 Task: Add Attachment from Google Drive to Card Card0000000375 in Board Board0000000094 in Workspace WS0000000032 in Trello. Add Cover Orange to Card Card0000000375 in Board Board0000000094 in Workspace WS0000000032 in Trello. Add "Add Label …" with "Title" Title0000000375 to Button Button0000000375 to Card Card0000000375 in Board Board0000000094 in Workspace WS0000000032 in Trello. Add Description DS0000000375 to Card Card0000000375 in Board Board0000000094 in Workspace WS0000000032 in Trello. Add Comment CM0000000375 to Card Card0000000375 in Board Board0000000094 in Workspace WS0000000032 in Trello
Action: Mouse moved to (899, 220)
Screenshot: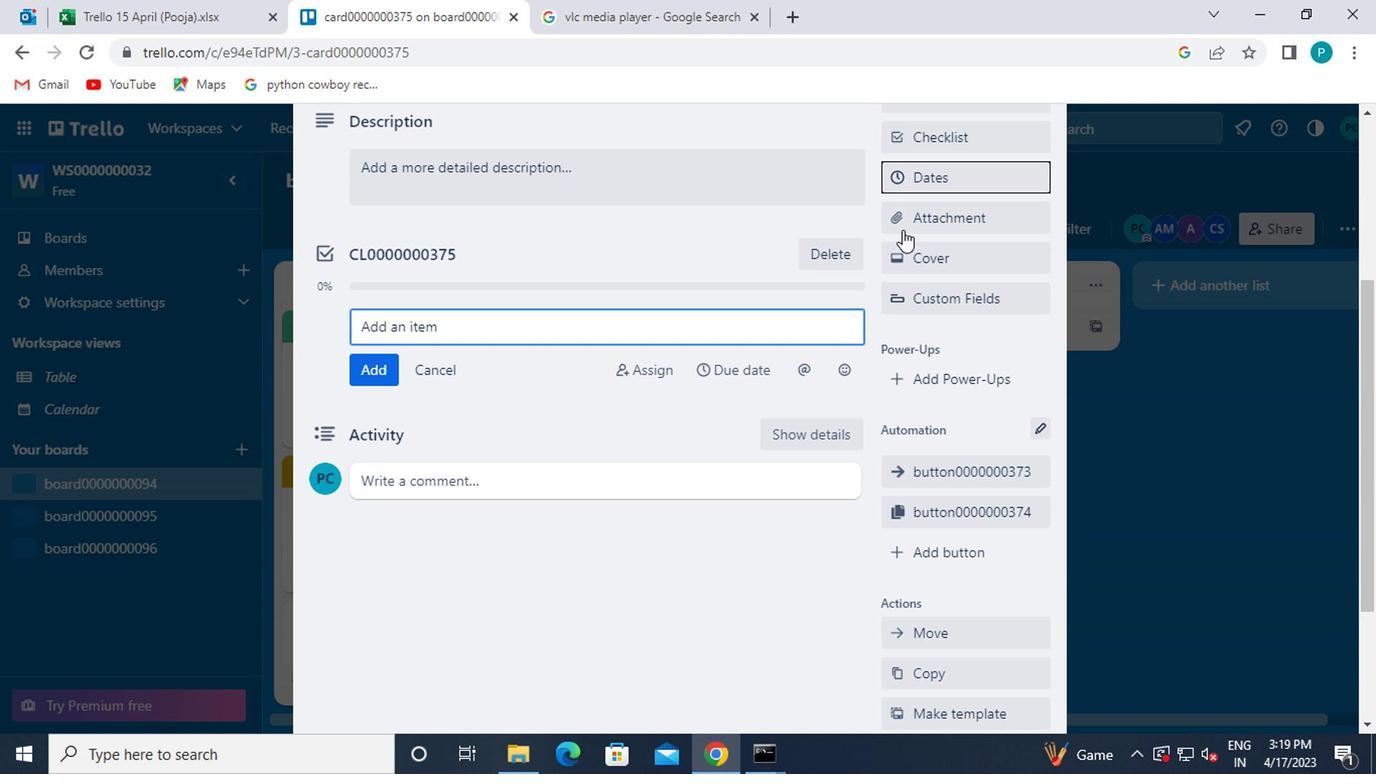 
Action: Mouse pressed left at (899, 220)
Screenshot: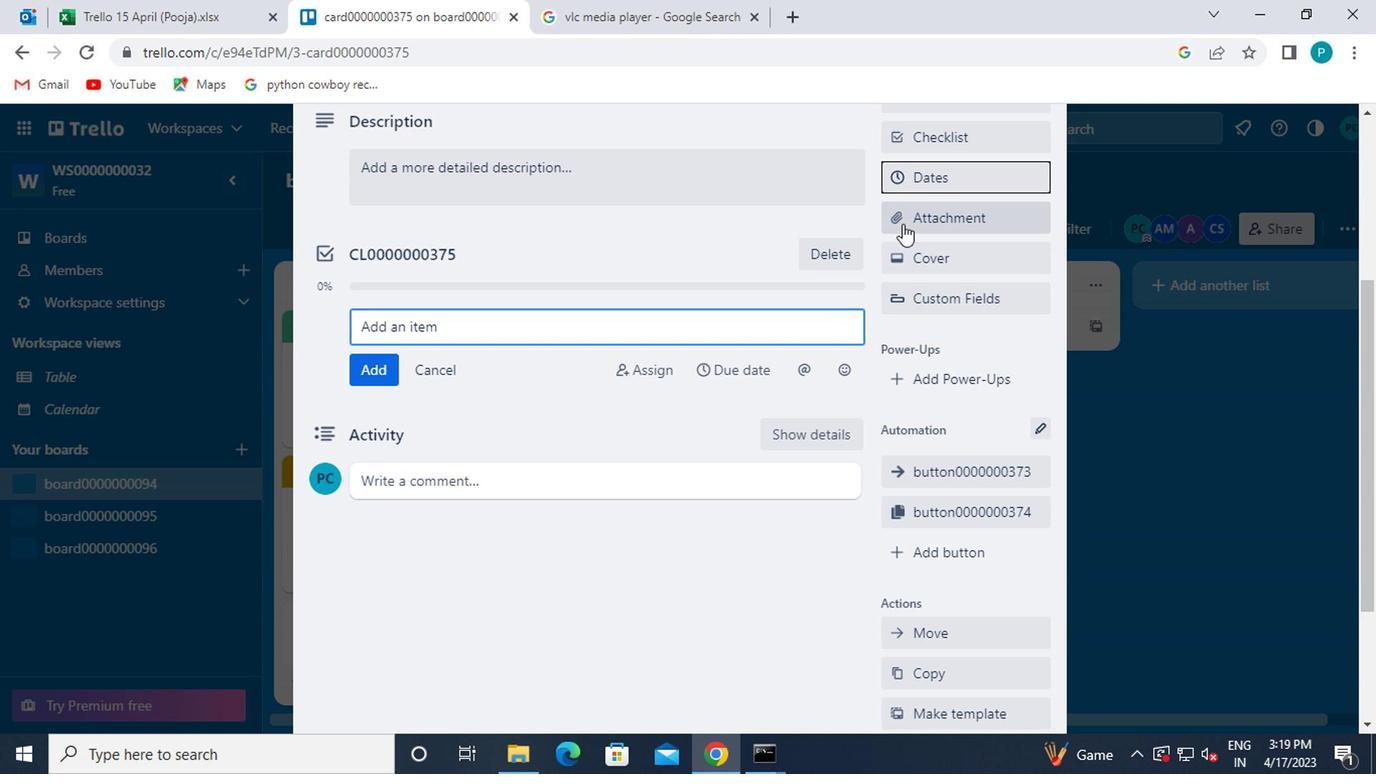 
Action: Mouse moved to (939, 368)
Screenshot: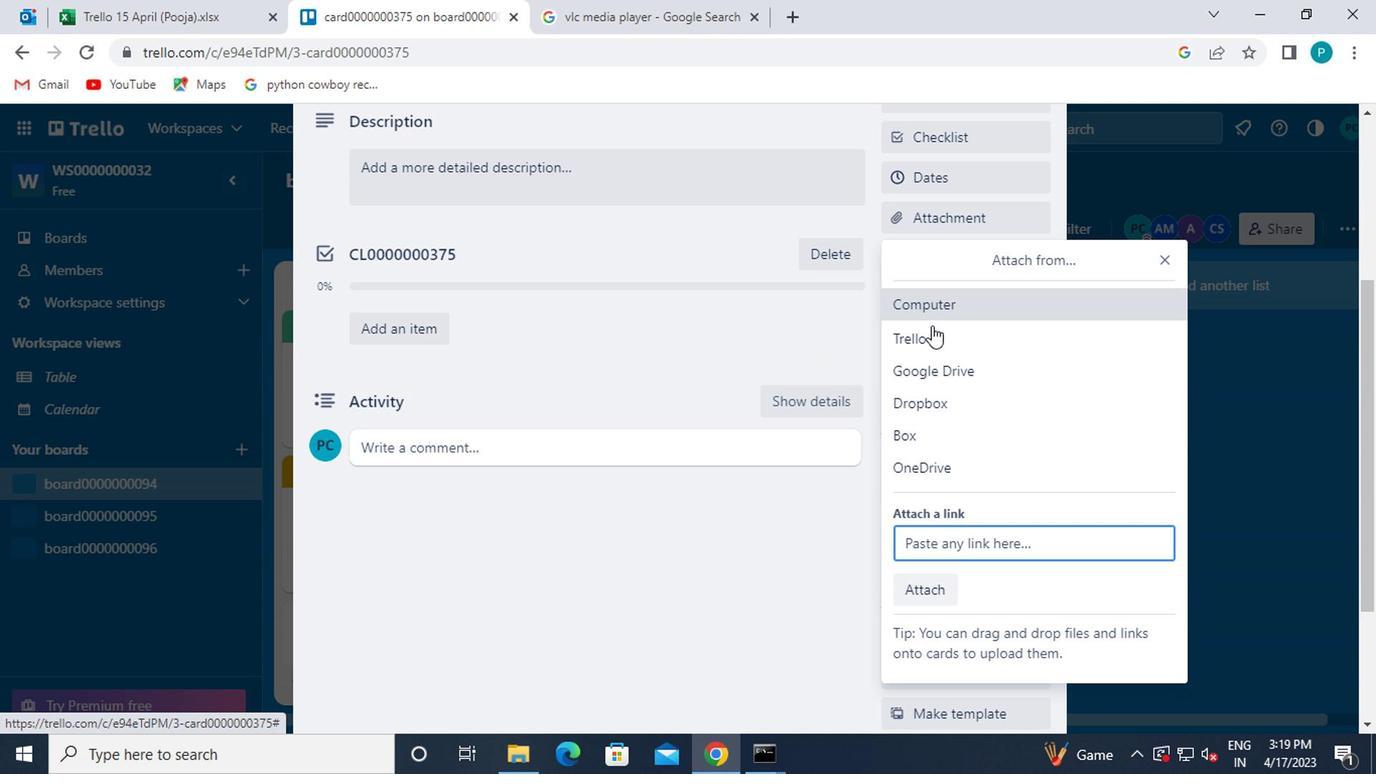 
Action: Mouse pressed left at (939, 368)
Screenshot: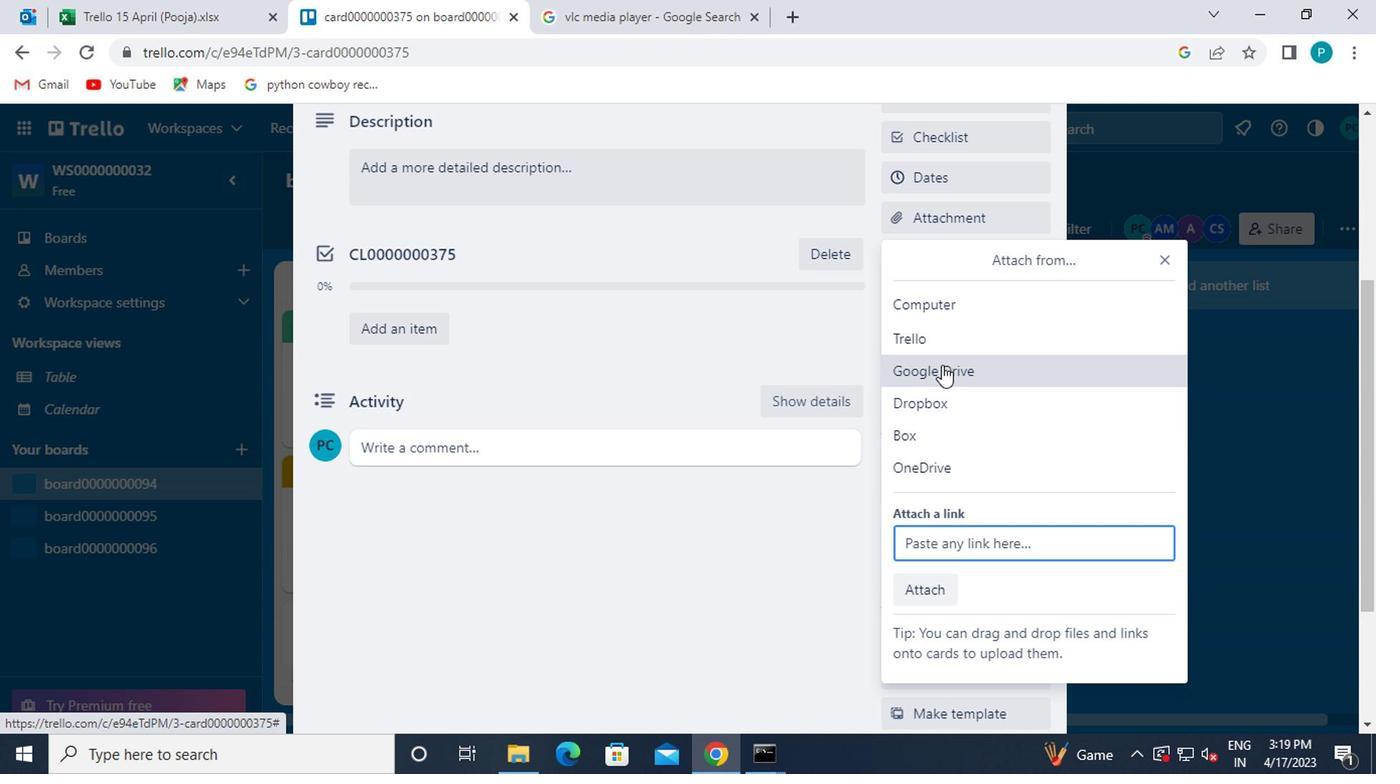 
Action: Mouse moved to (445, 438)
Screenshot: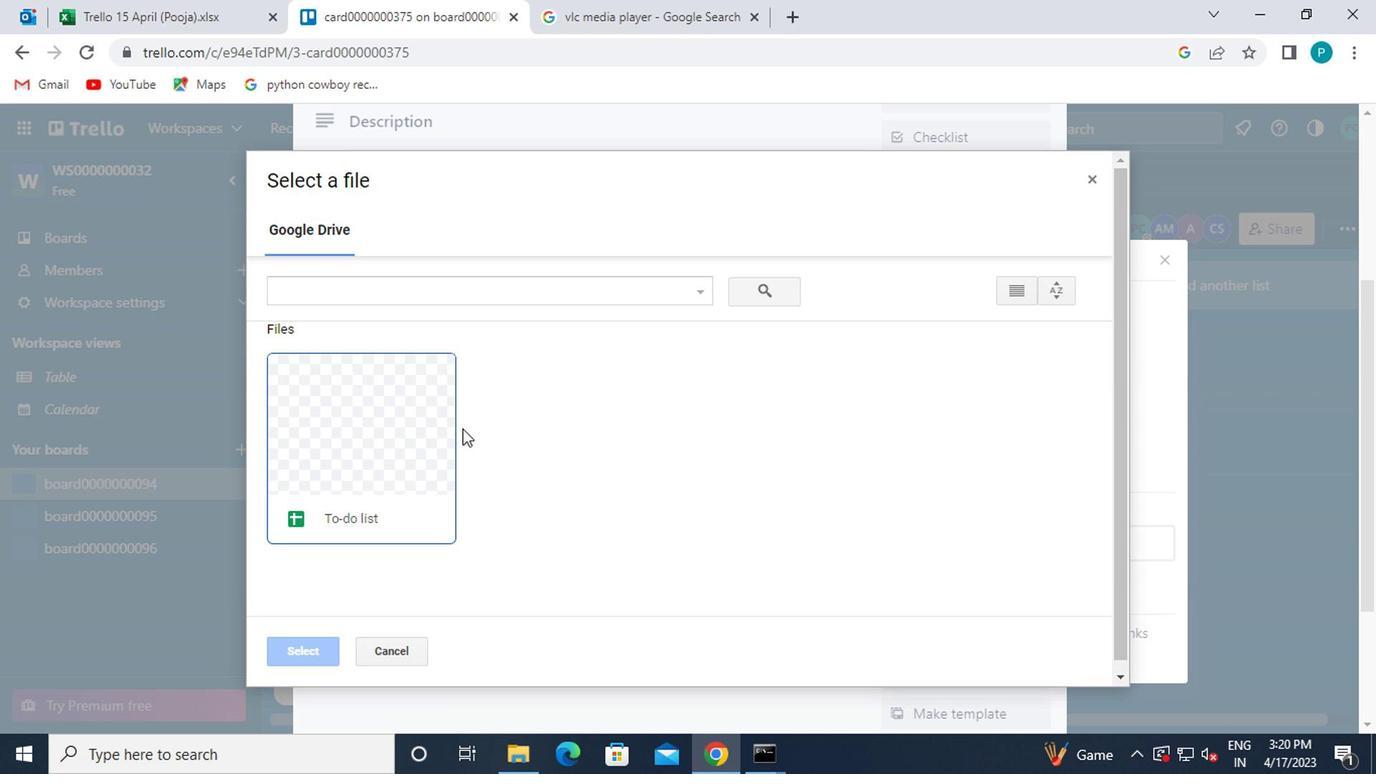 
Action: Mouse pressed left at (445, 438)
Screenshot: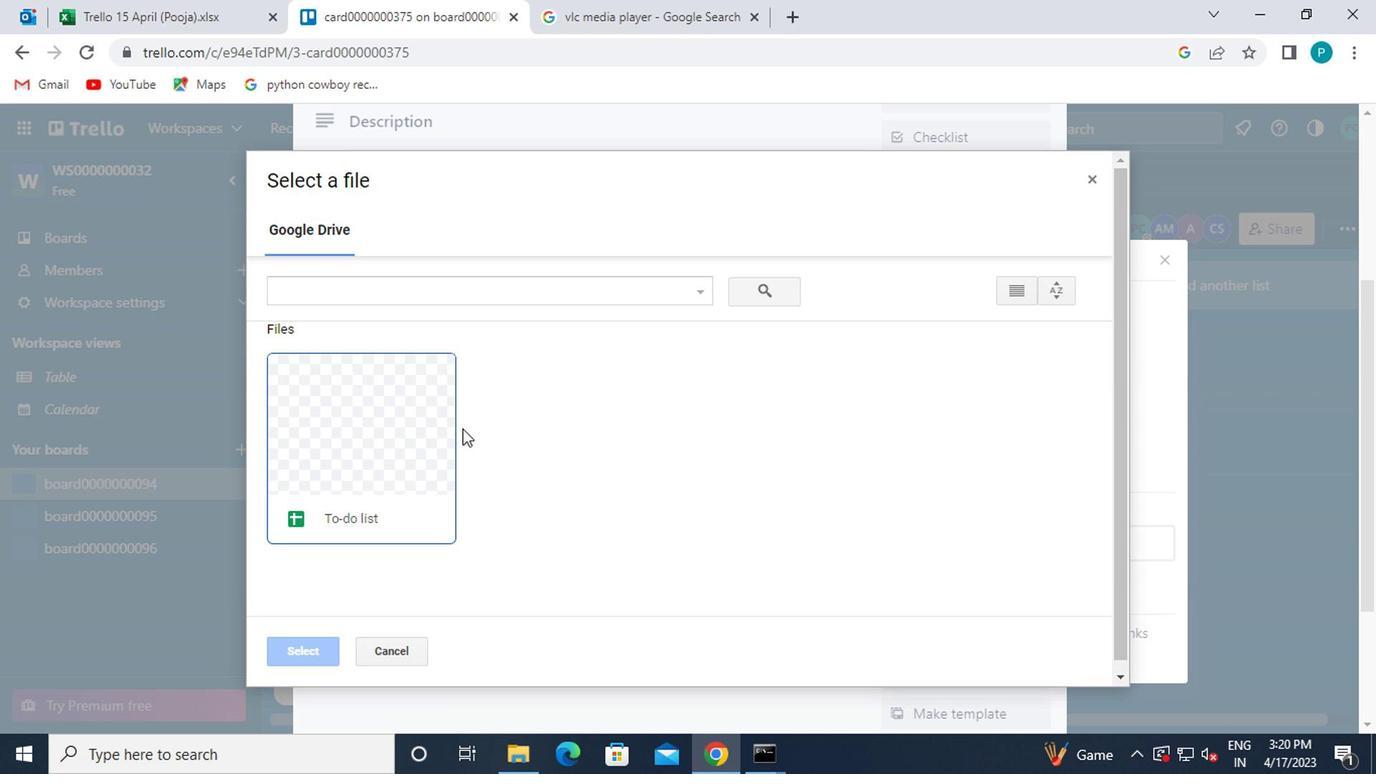 
Action: Mouse moved to (299, 650)
Screenshot: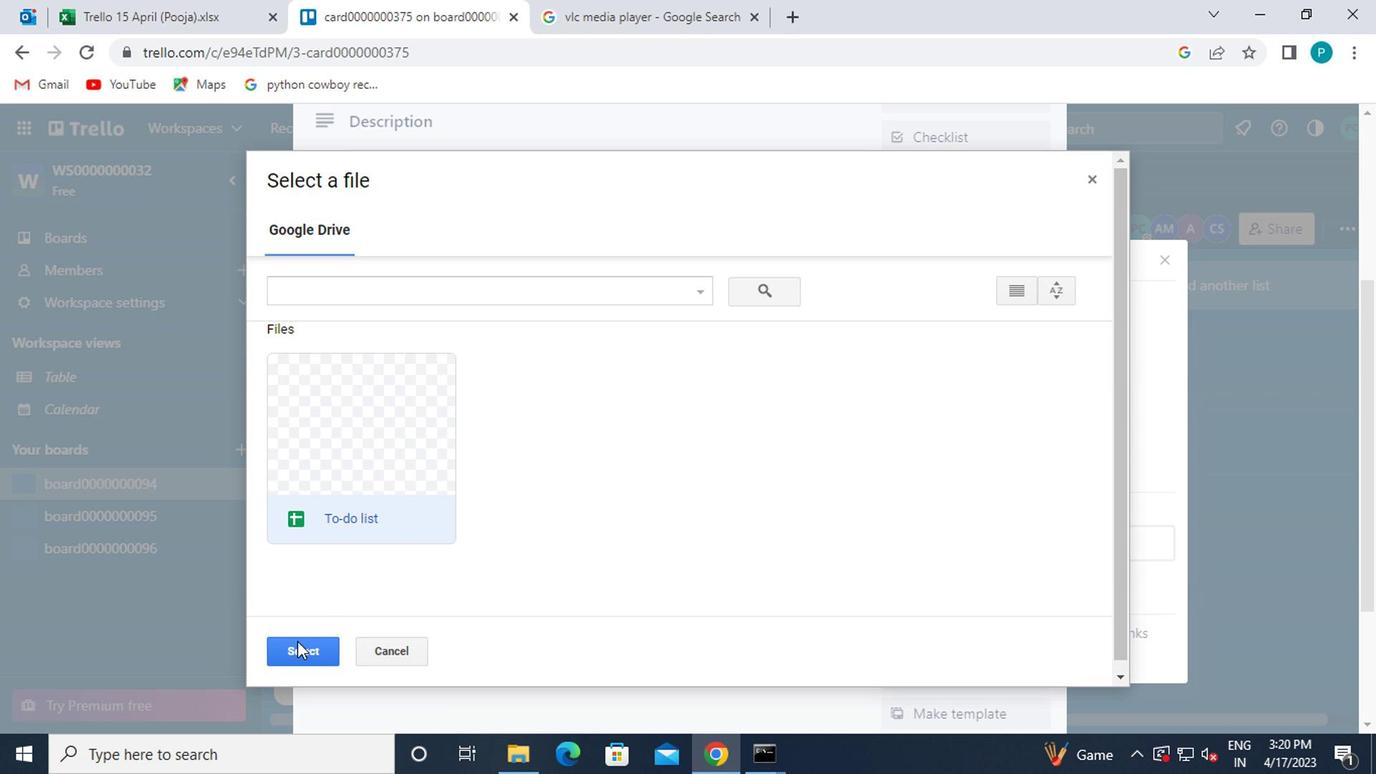 
Action: Mouse pressed left at (299, 650)
Screenshot: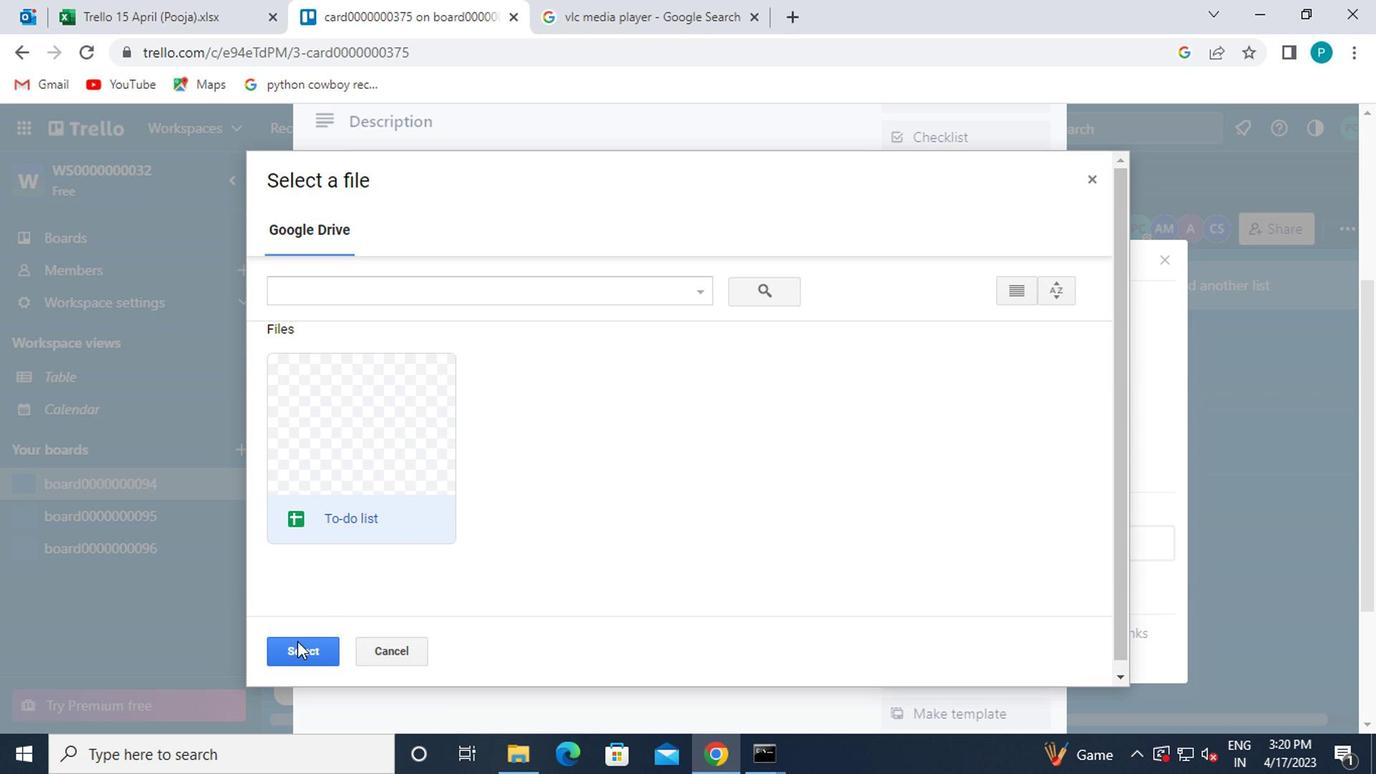 
Action: Mouse moved to (925, 258)
Screenshot: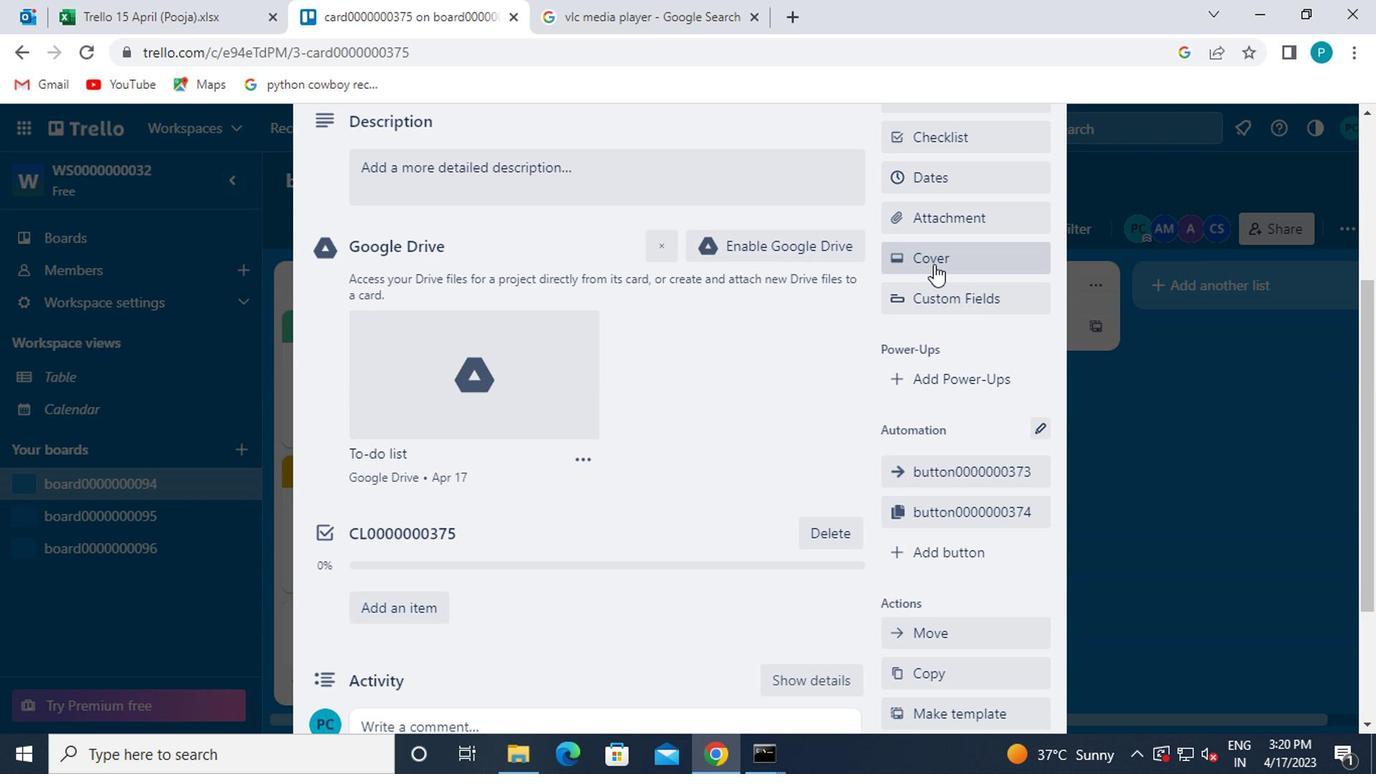 
Action: Mouse pressed left at (925, 258)
Screenshot: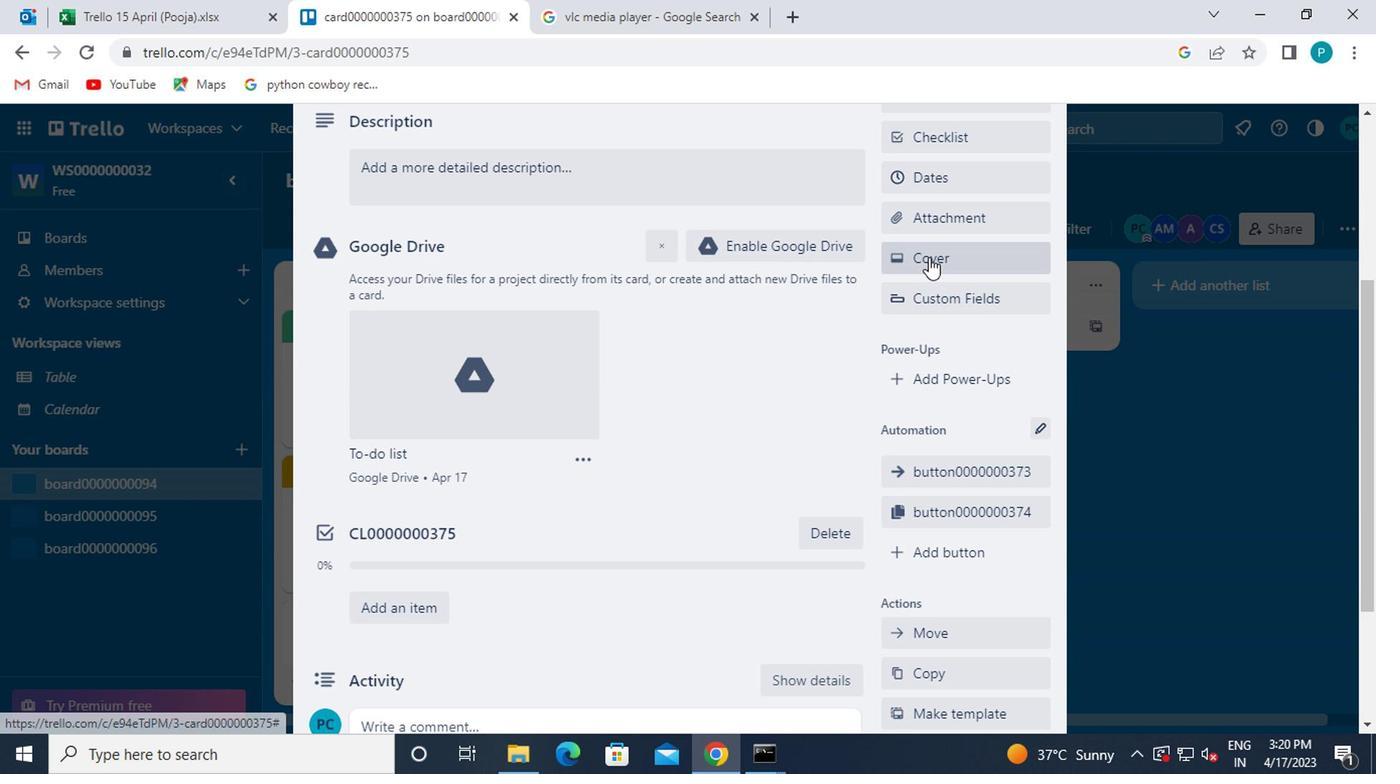 
Action: Mouse moved to (1013, 344)
Screenshot: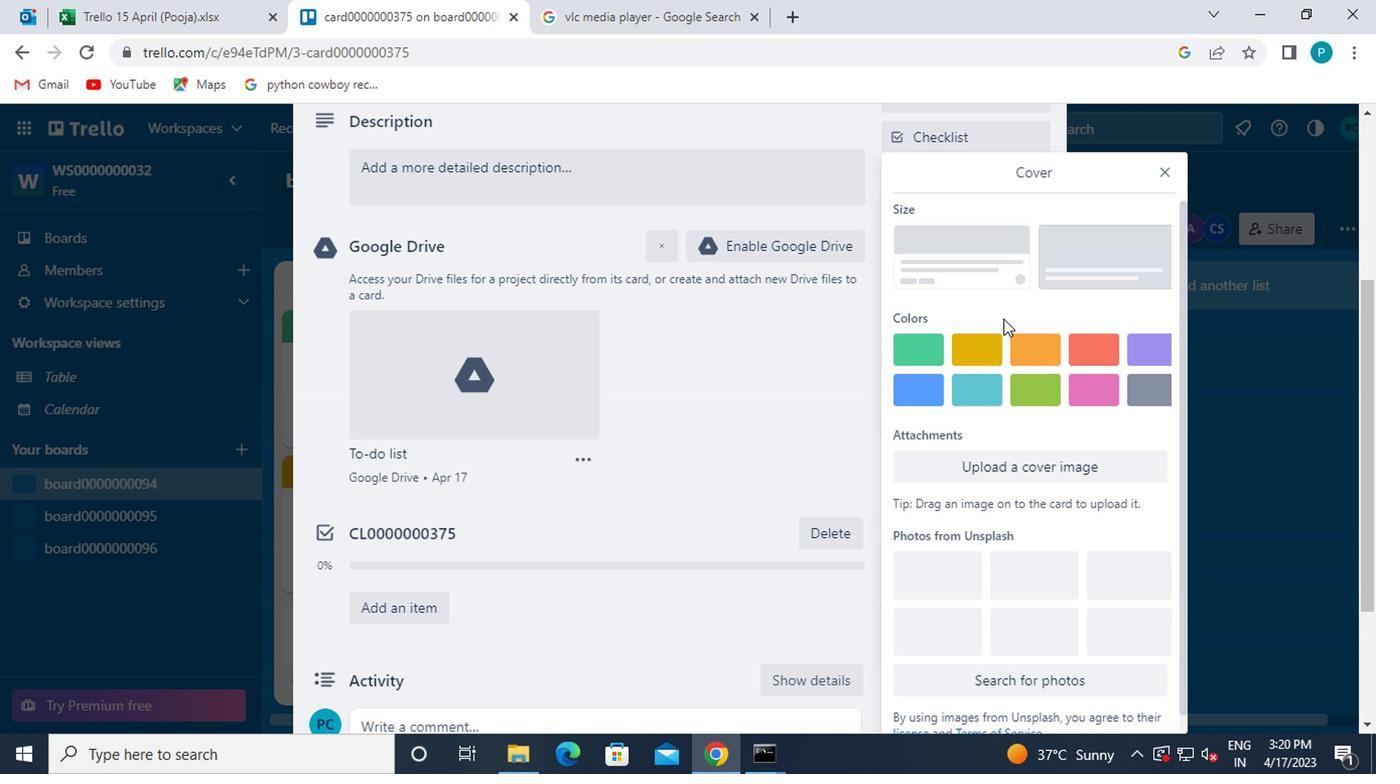 
Action: Mouse pressed left at (1013, 344)
Screenshot: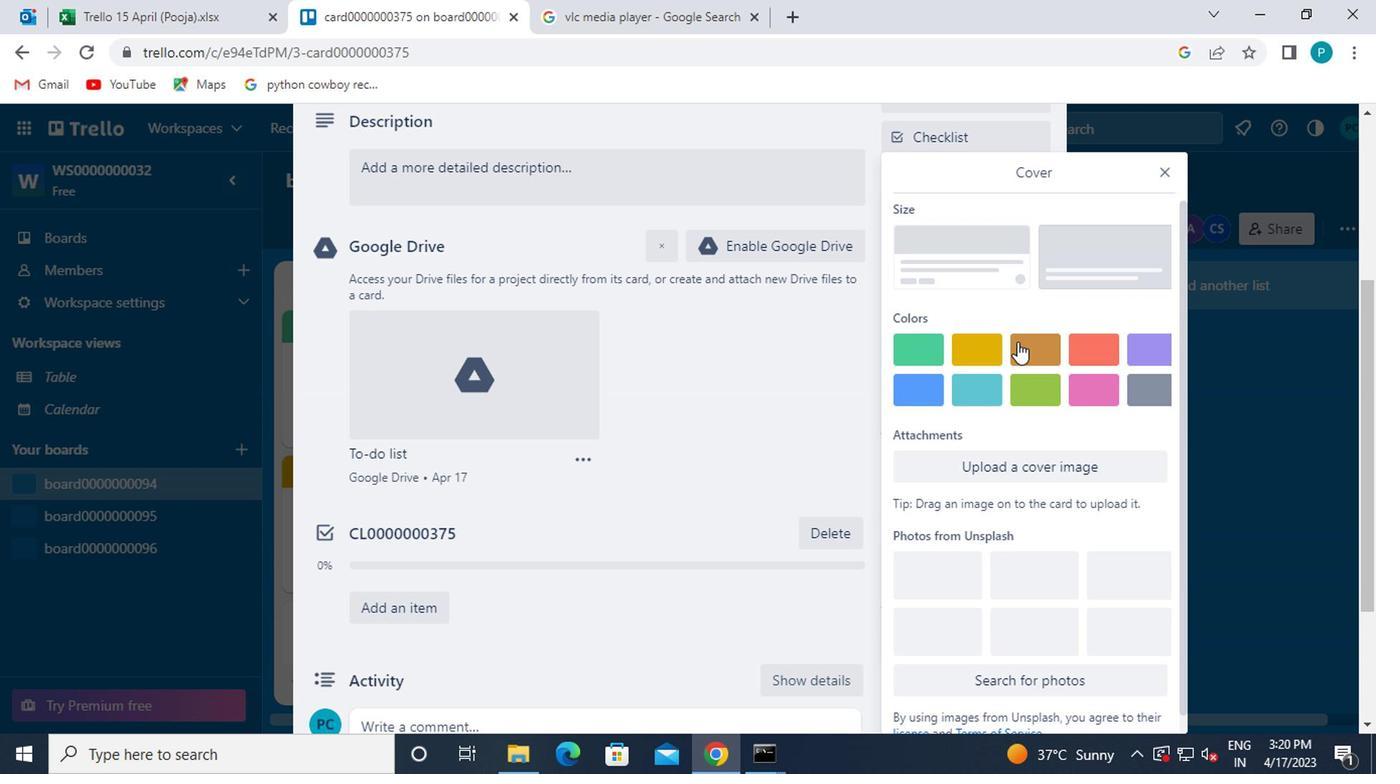 
Action: Mouse moved to (1157, 176)
Screenshot: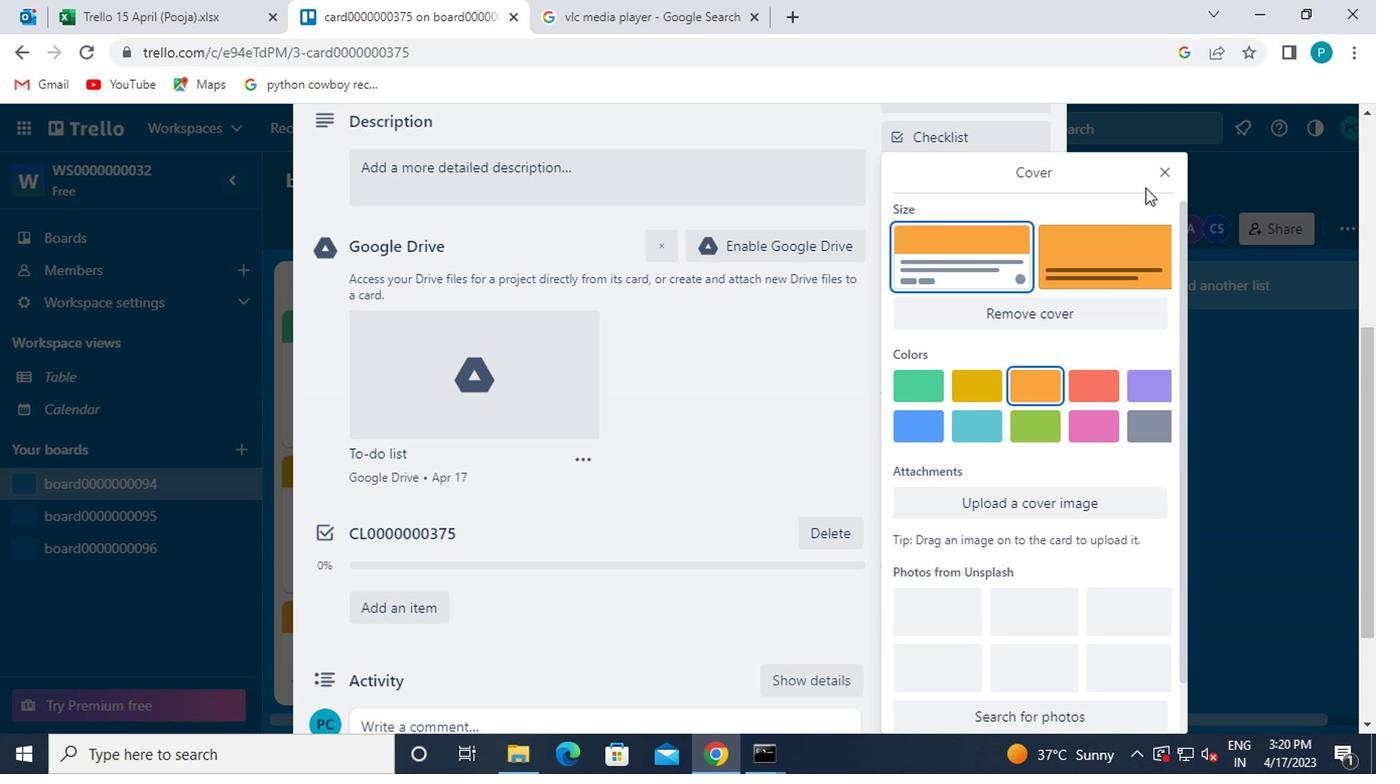 
Action: Mouse pressed left at (1157, 176)
Screenshot: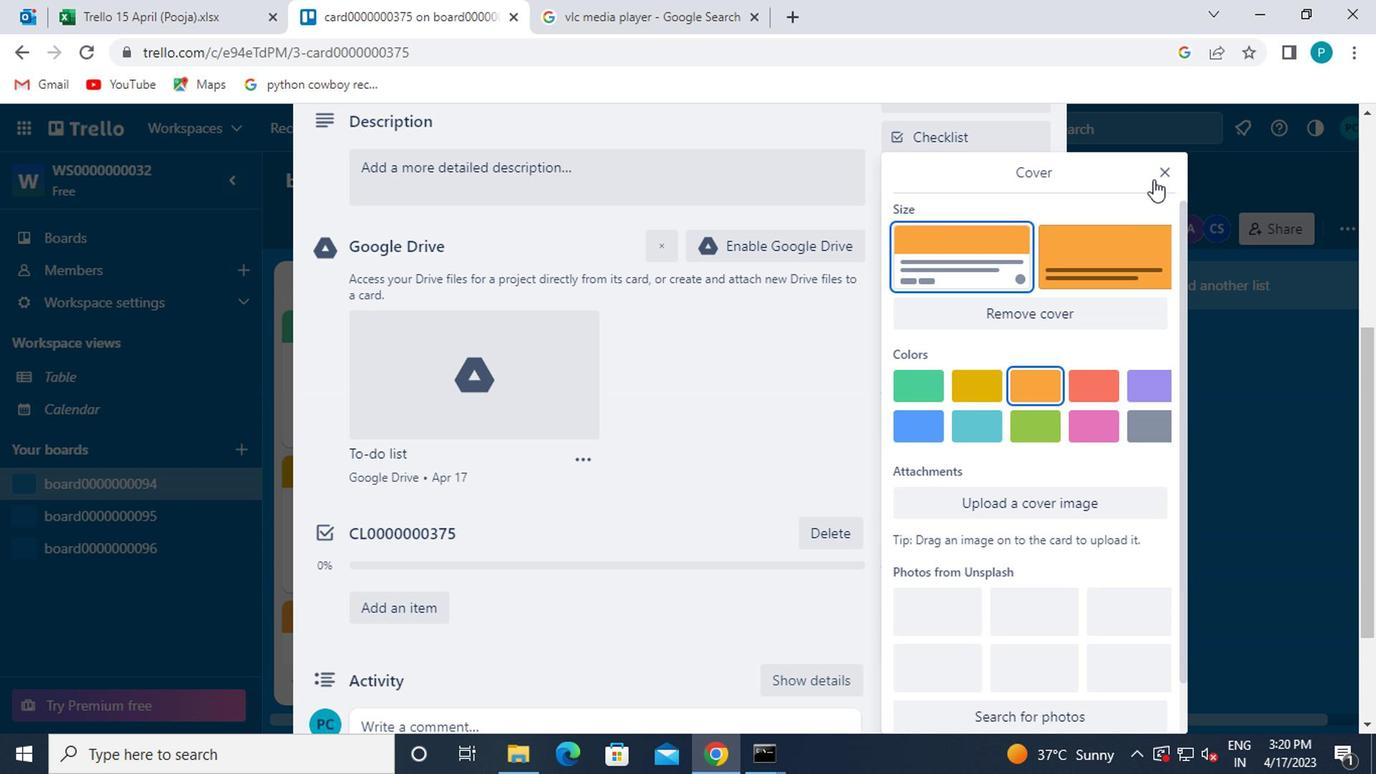 
Action: Mouse moved to (734, 311)
Screenshot: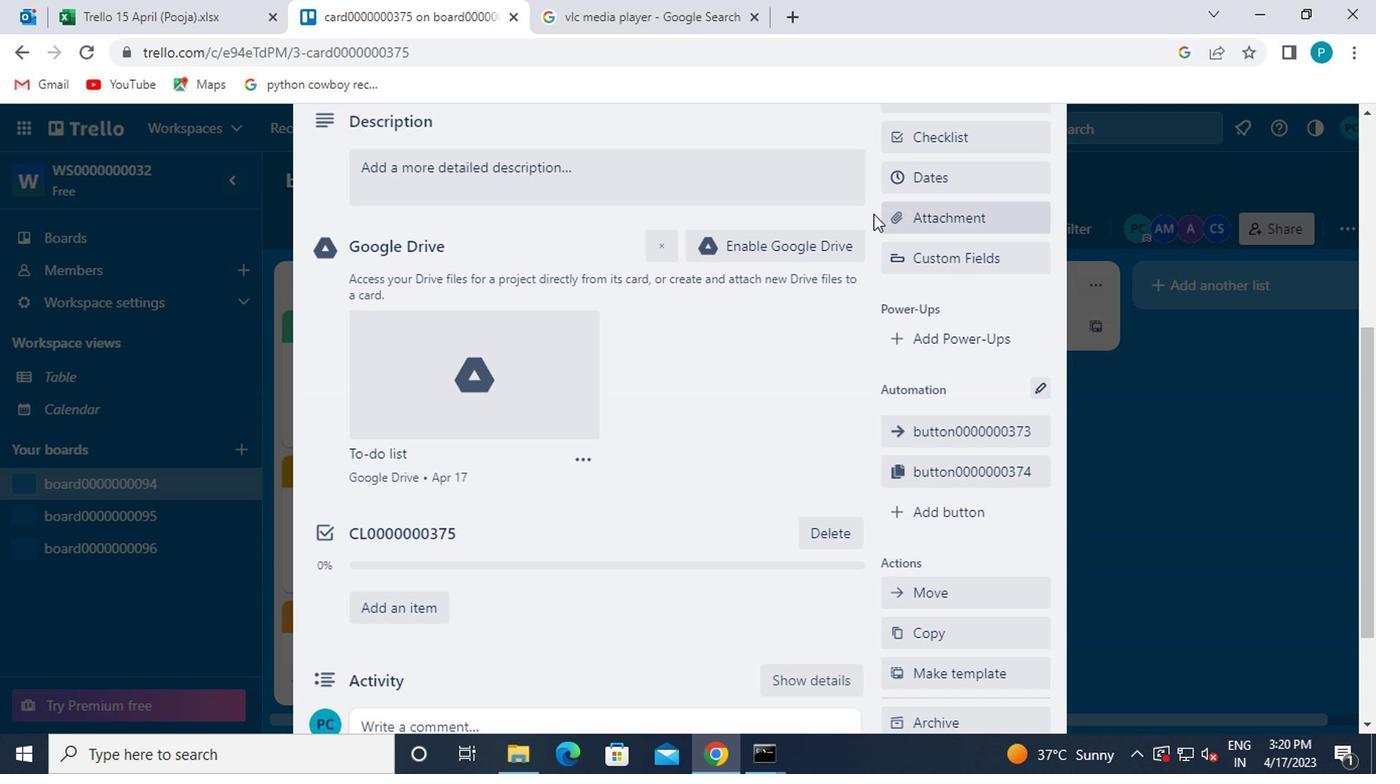 
Action: Mouse scrolled (734, 312) with delta (0, 0)
Screenshot: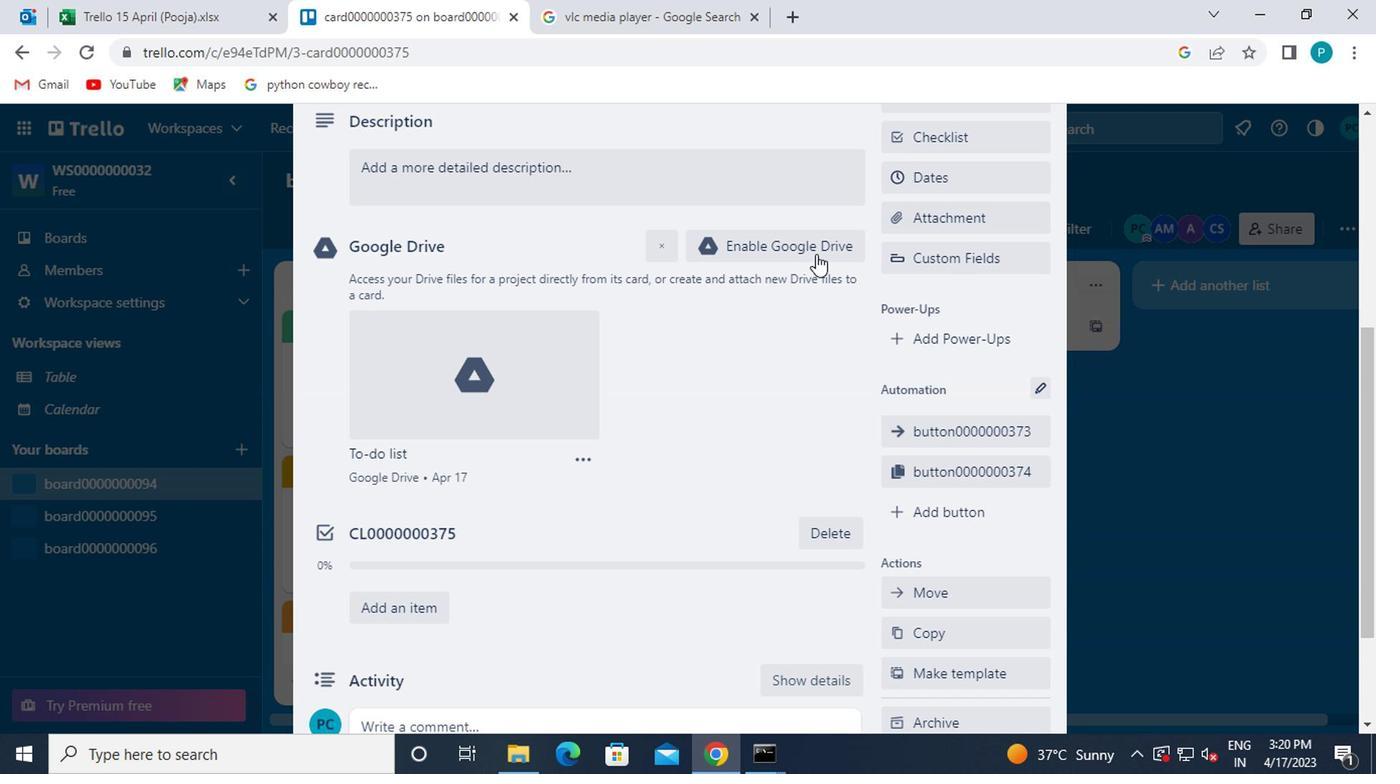 
Action: Mouse scrolled (734, 312) with delta (0, 0)
Screenshot: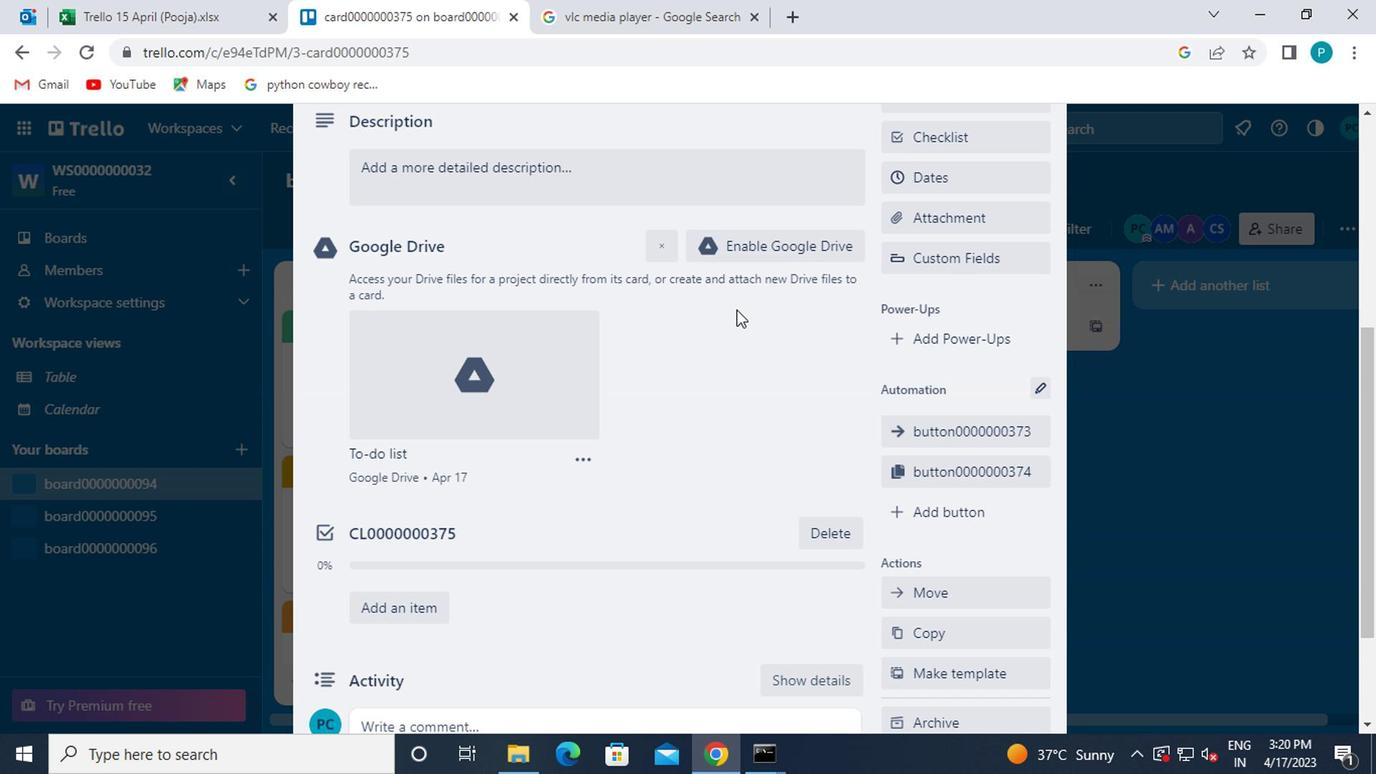 
Action: Mouse scrolled (734, 312) with delta (0, 0)
Screenshot: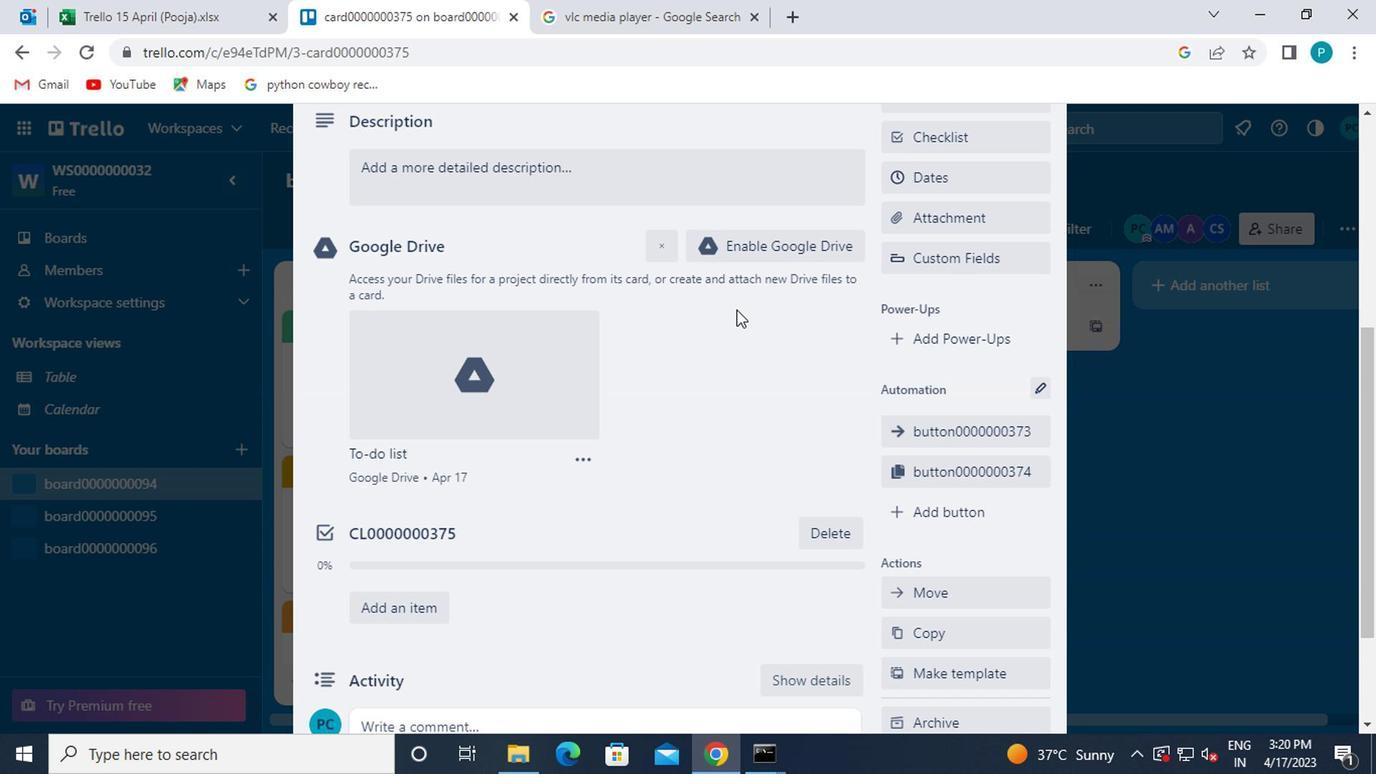
Action: Mouse scrolled (734, 311) with delta (0, 0)
Screenshot: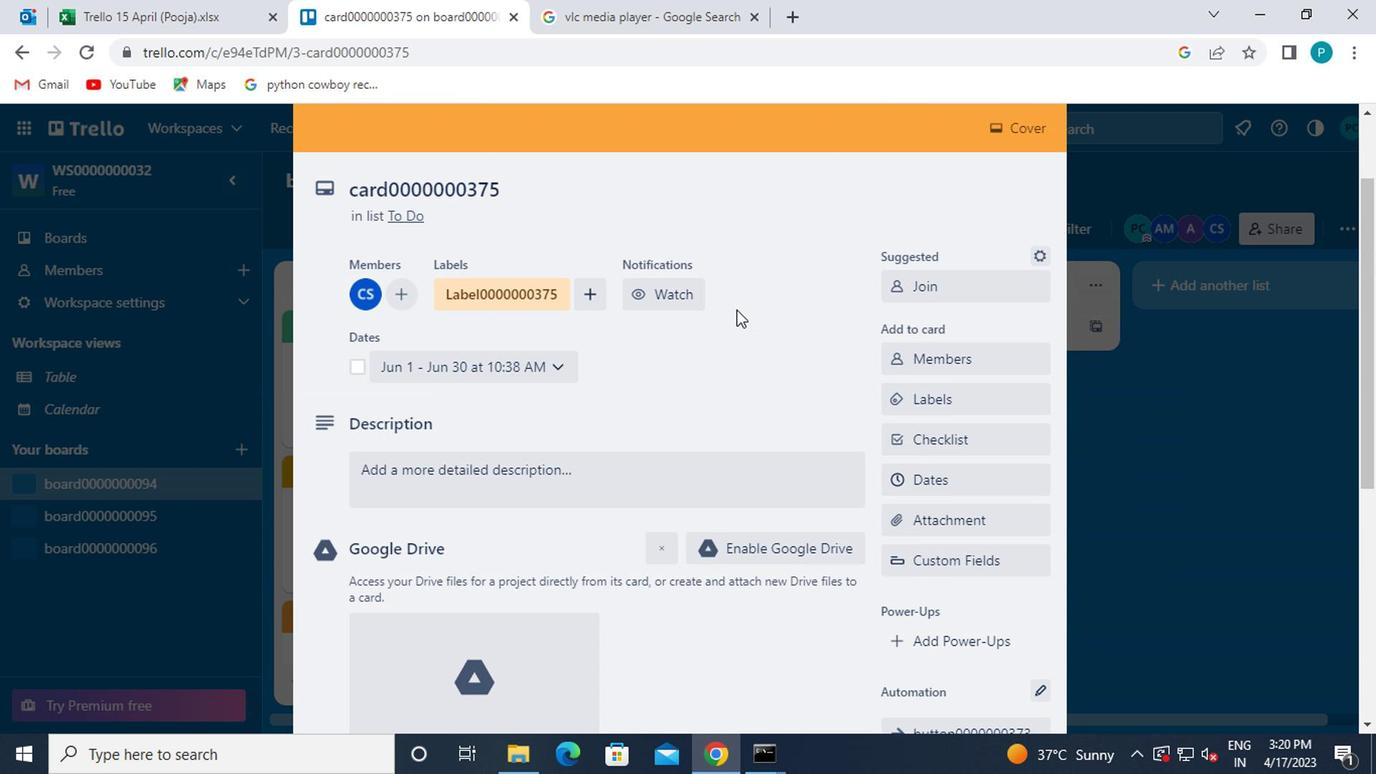 
Action: Mouse scrolled (734, 311) with delta (0, 0)
Screenshot: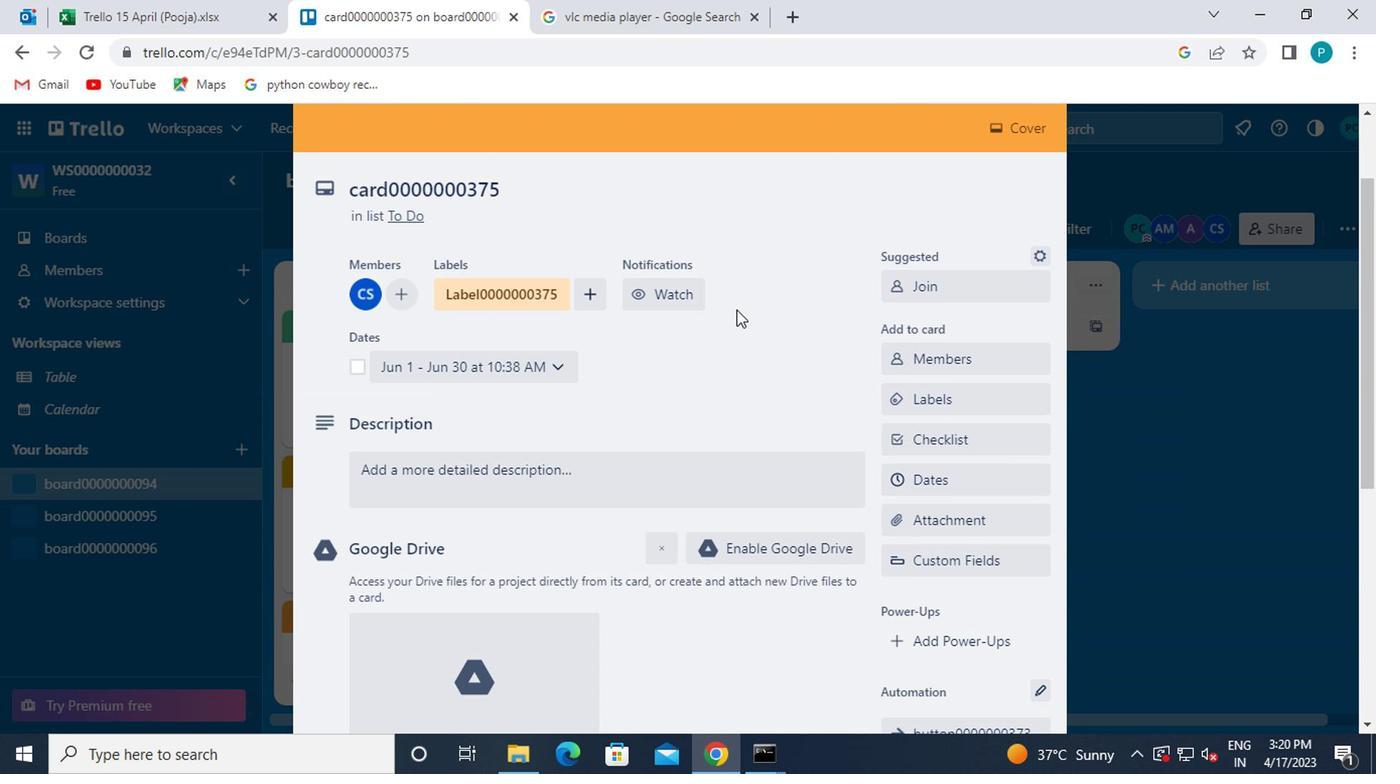 
Action: Mouse scrolled (734, 311) with delta (0, 0)
Screenshot: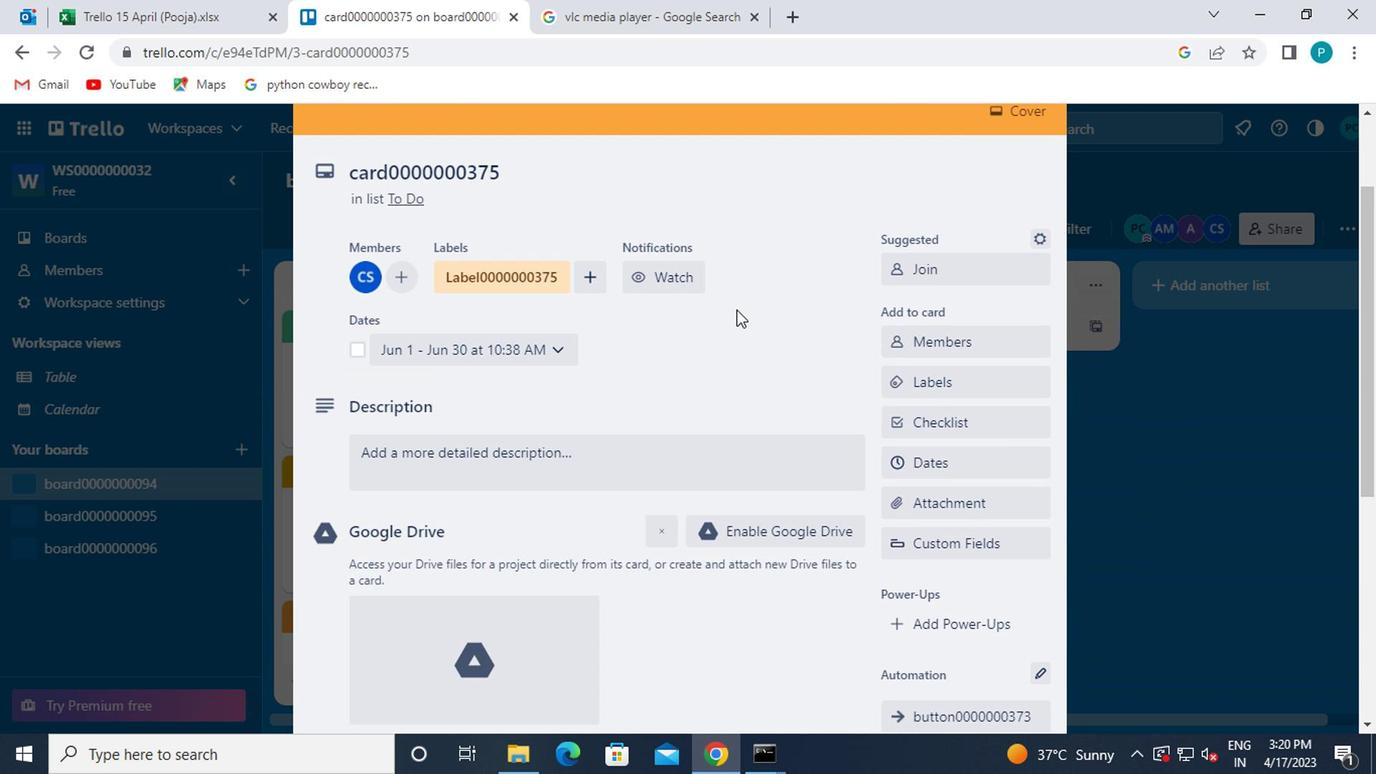 
Action: Mouse moved to (935, 517)
Screenshot: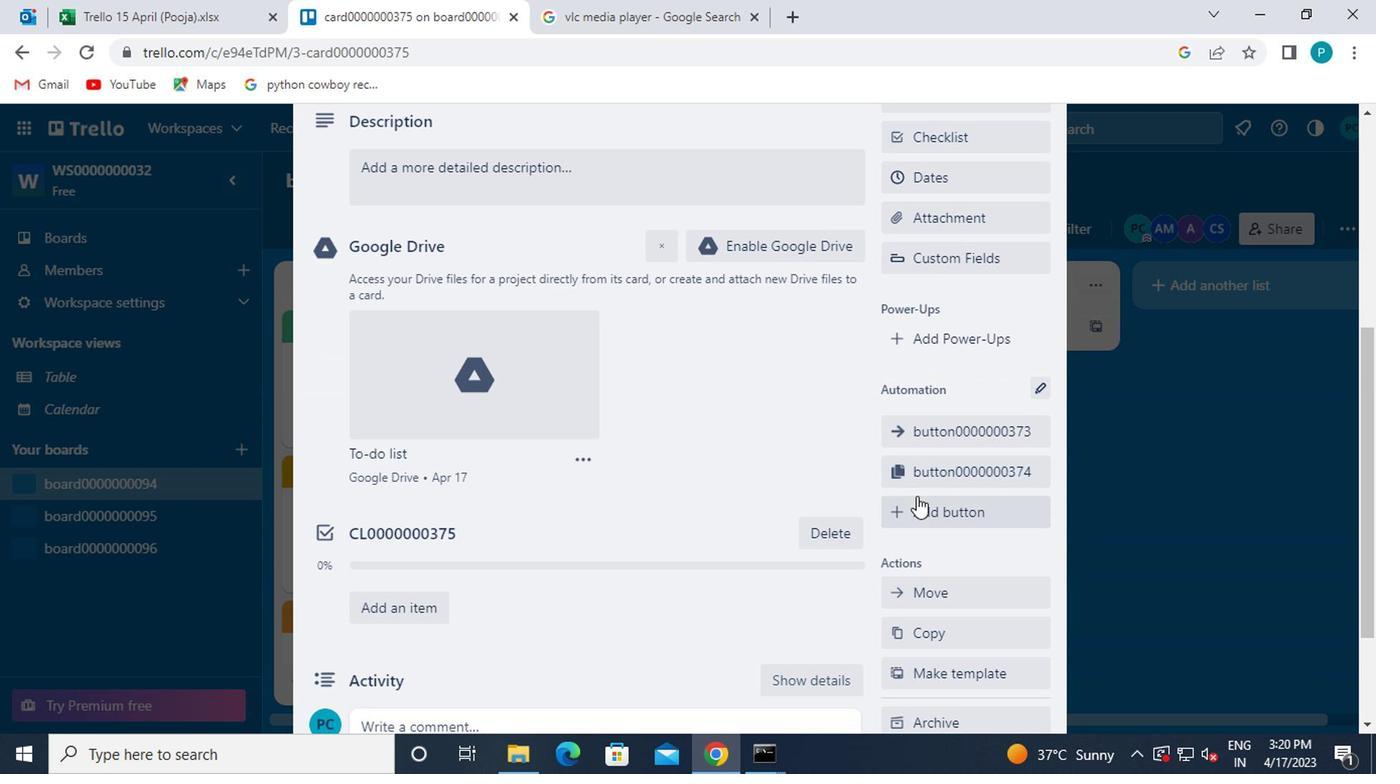 
Action: Mouse pressed left at (935, 517)
Screenshot: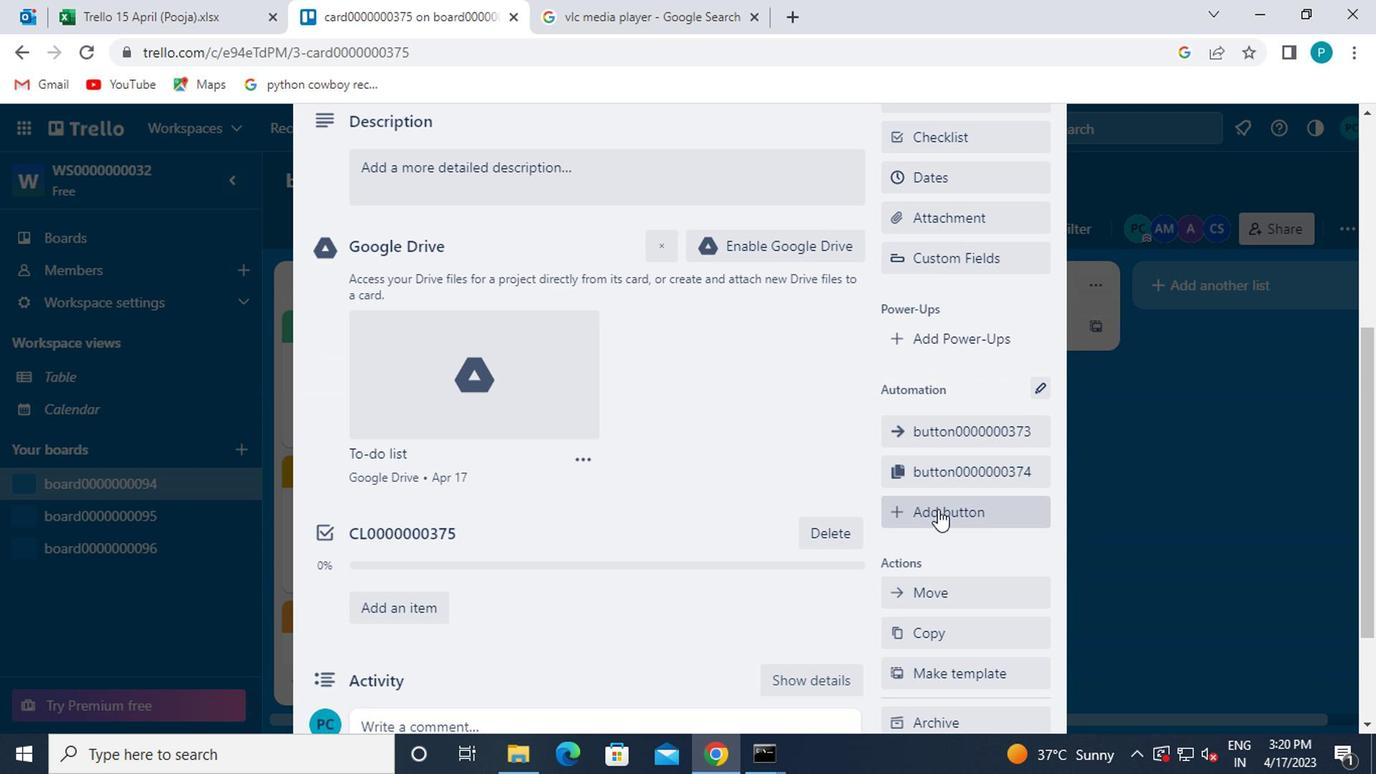 
Action: Mouse moved to (970, 342)
Screenshot: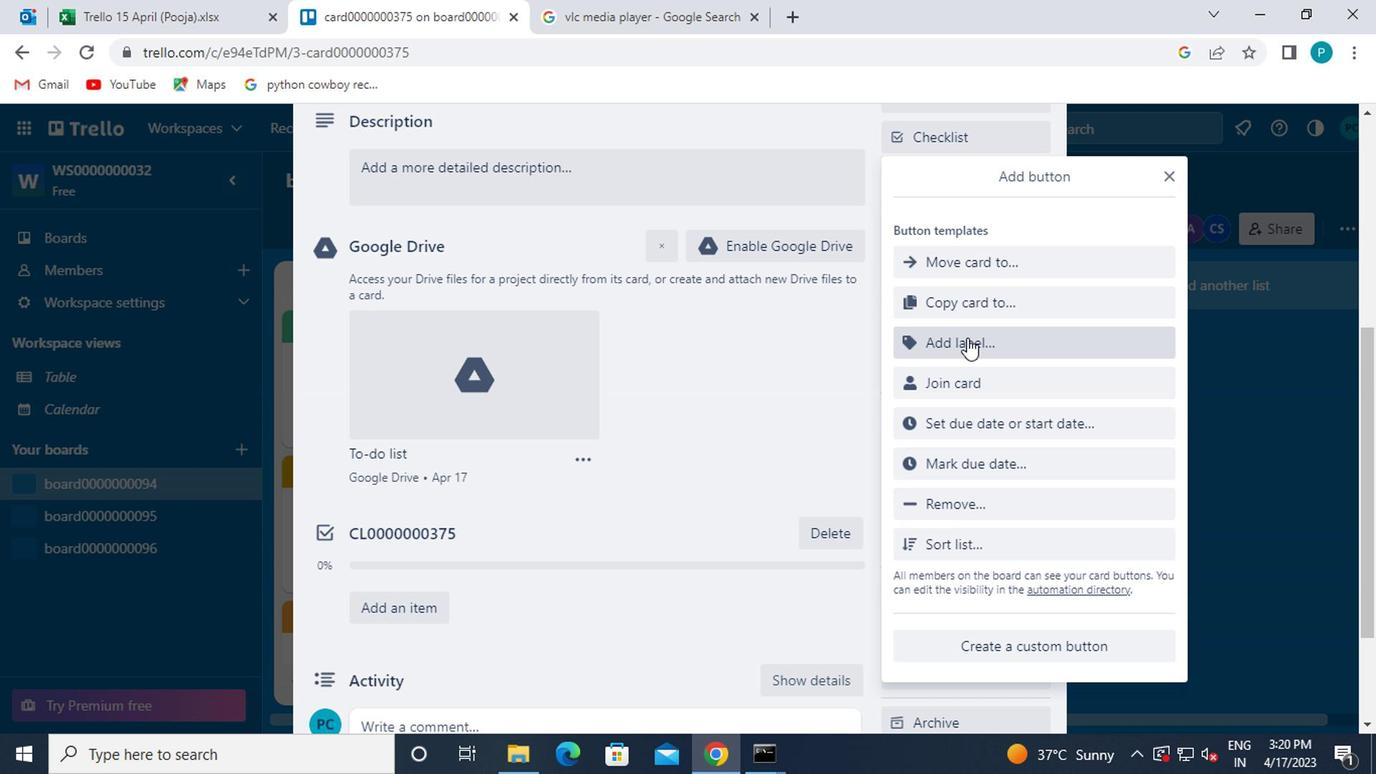 
Action: Mouse pressed left at (970, 342)
Screenshot: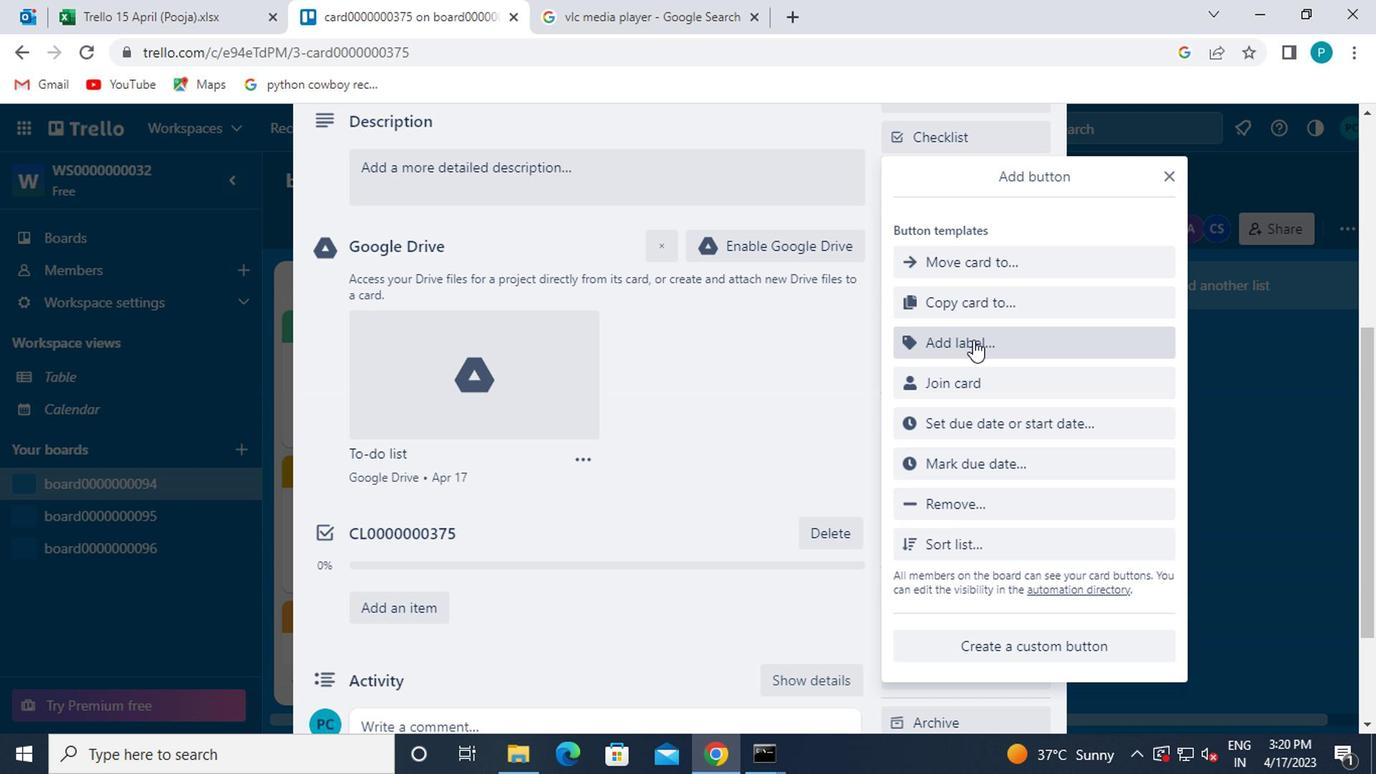 
Action: Mouse moved to (967, 345)
Screenshot: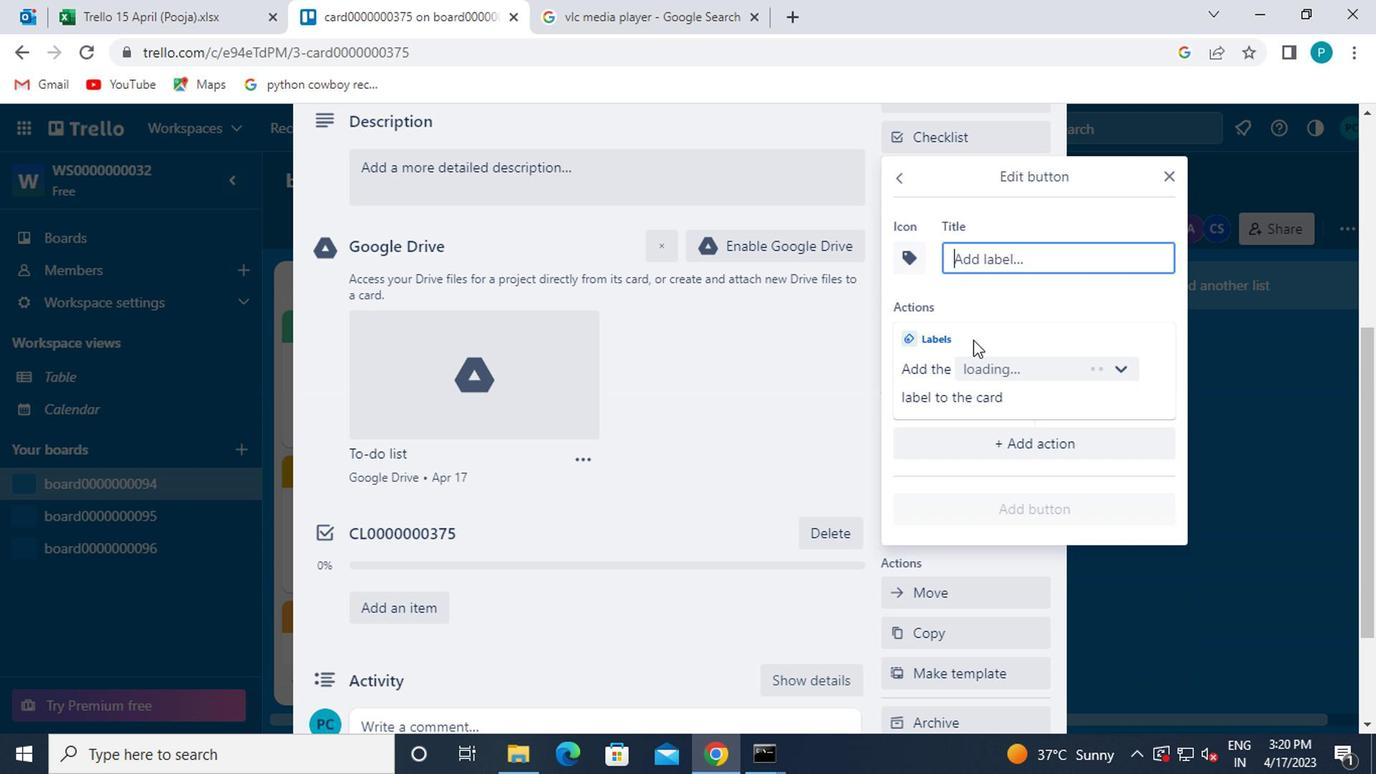 
Action: Key pressed <Key.caps_lock>t<Key.caps_lock>ite<Key.backspace>le0000000375
Screenshot: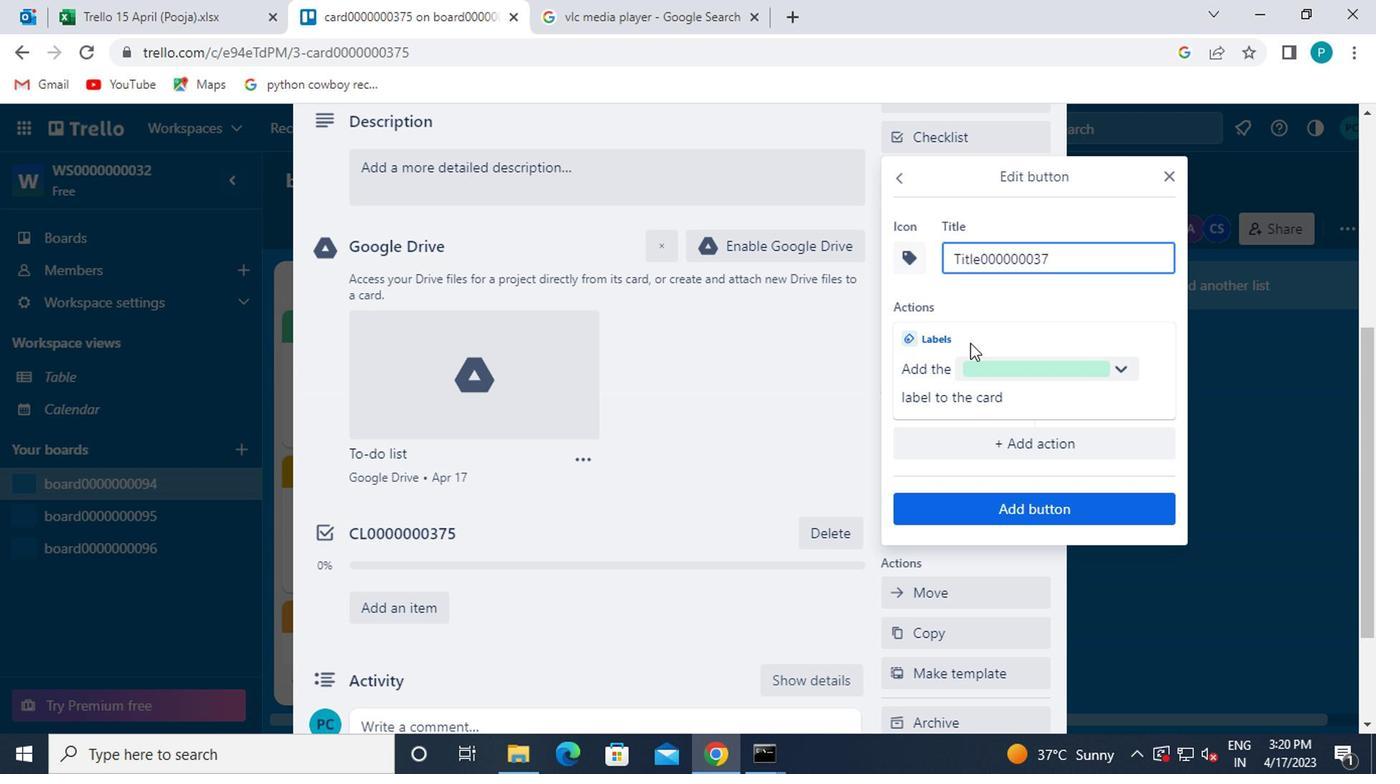 
Action: Mouse moved to (972, 510)
Screenshot: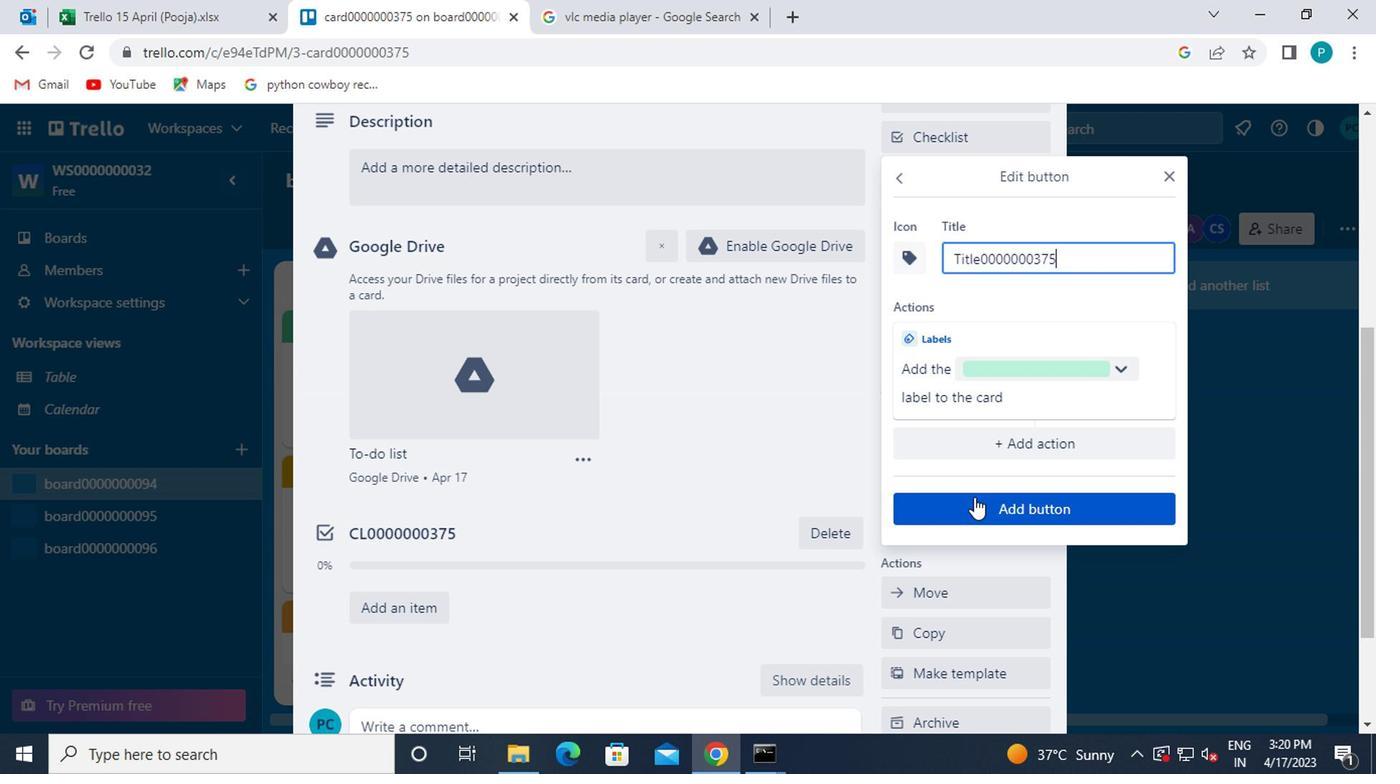 
Action: Mouse pressed left at (972, 510)
Screenshot: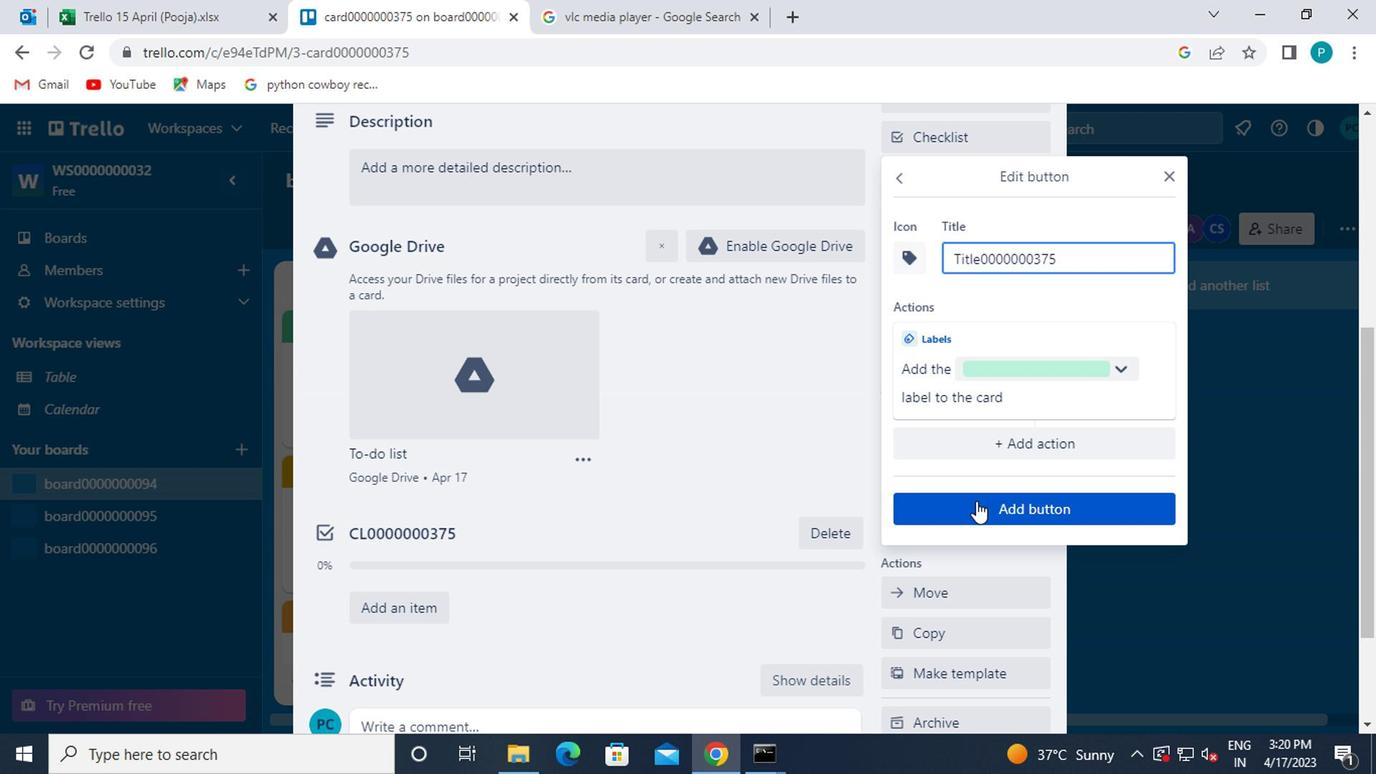 
Action: Mouse moved to (732, 444)
Screenshot: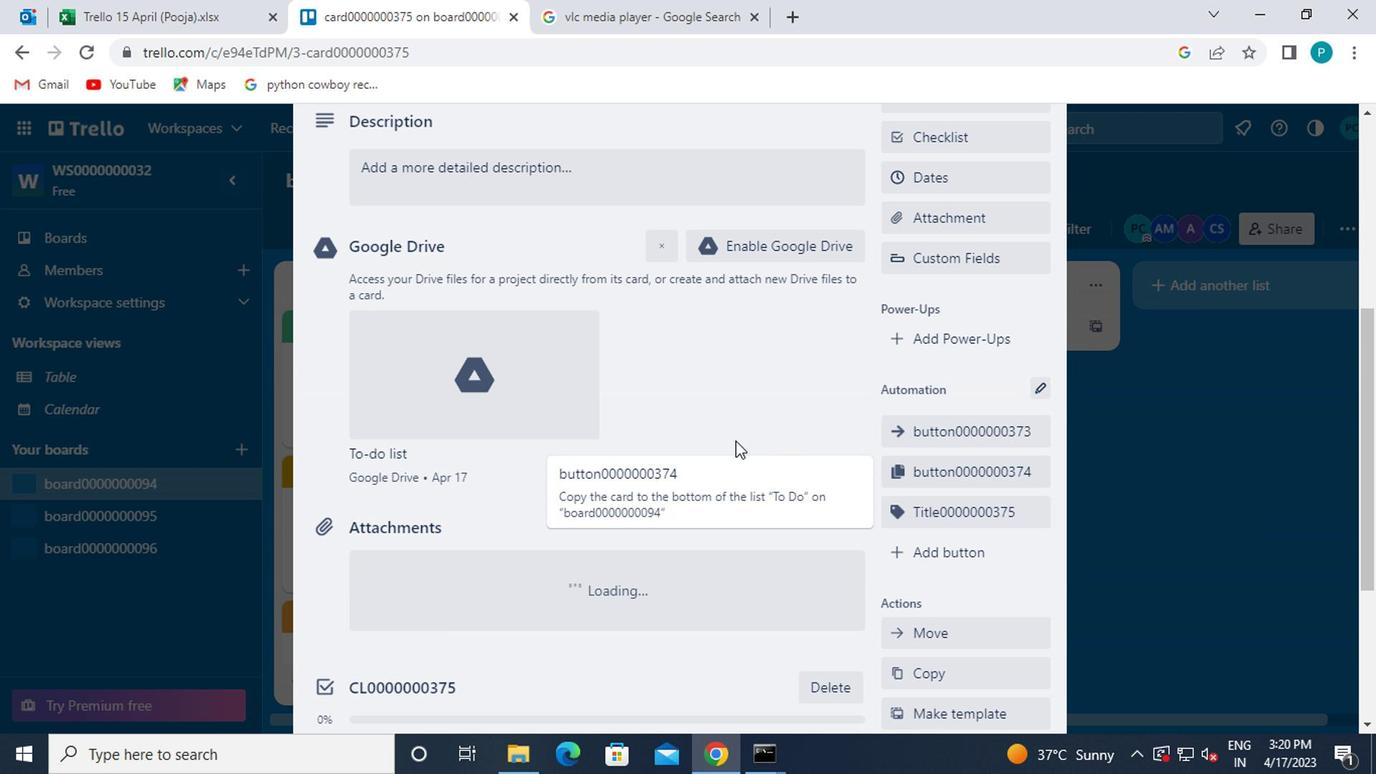 
Action: Mouse scrolled (732, 445) with delta (0, 0)
Screenshot: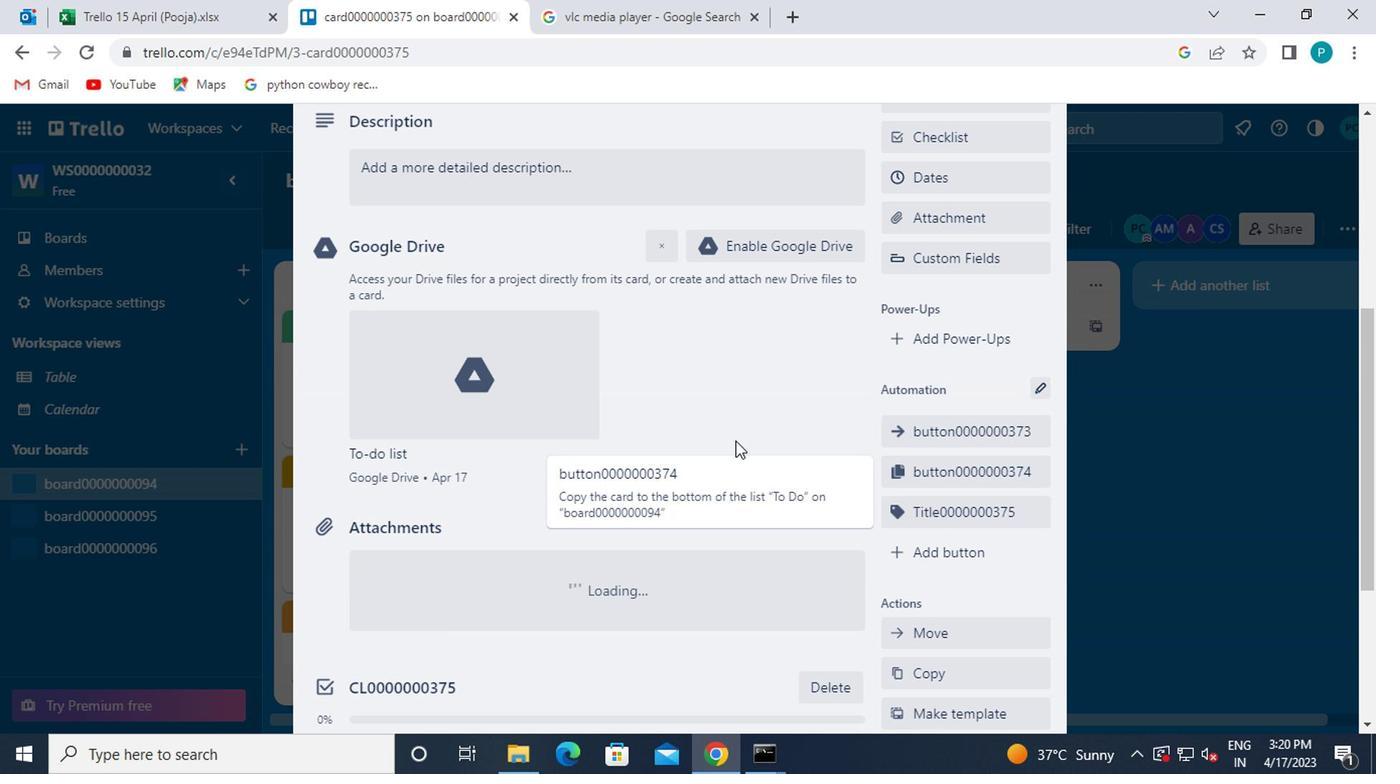 
Action: Mouse scrolled (732, 445) with delta (0, 0)
Screenshot: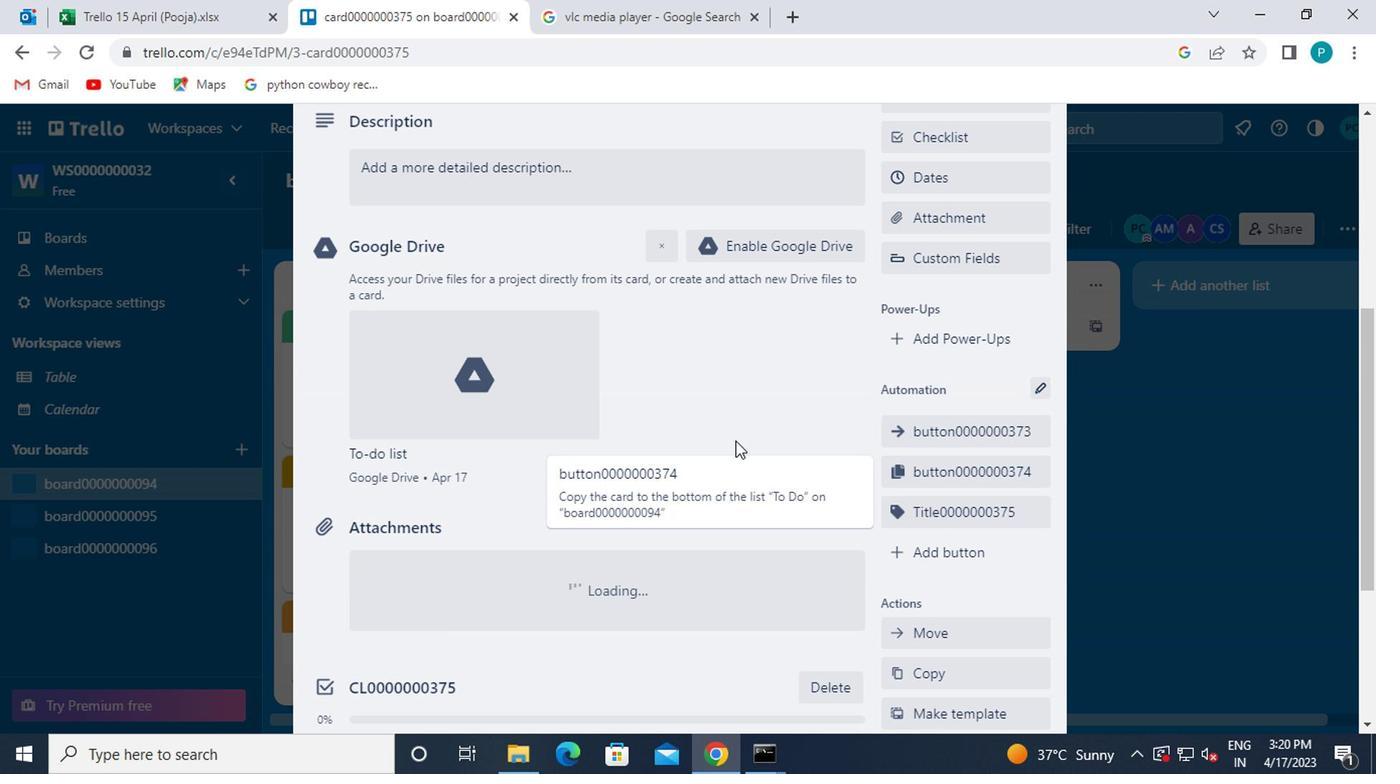 
Action: Mouse moved to (730, 443)
Screenshot: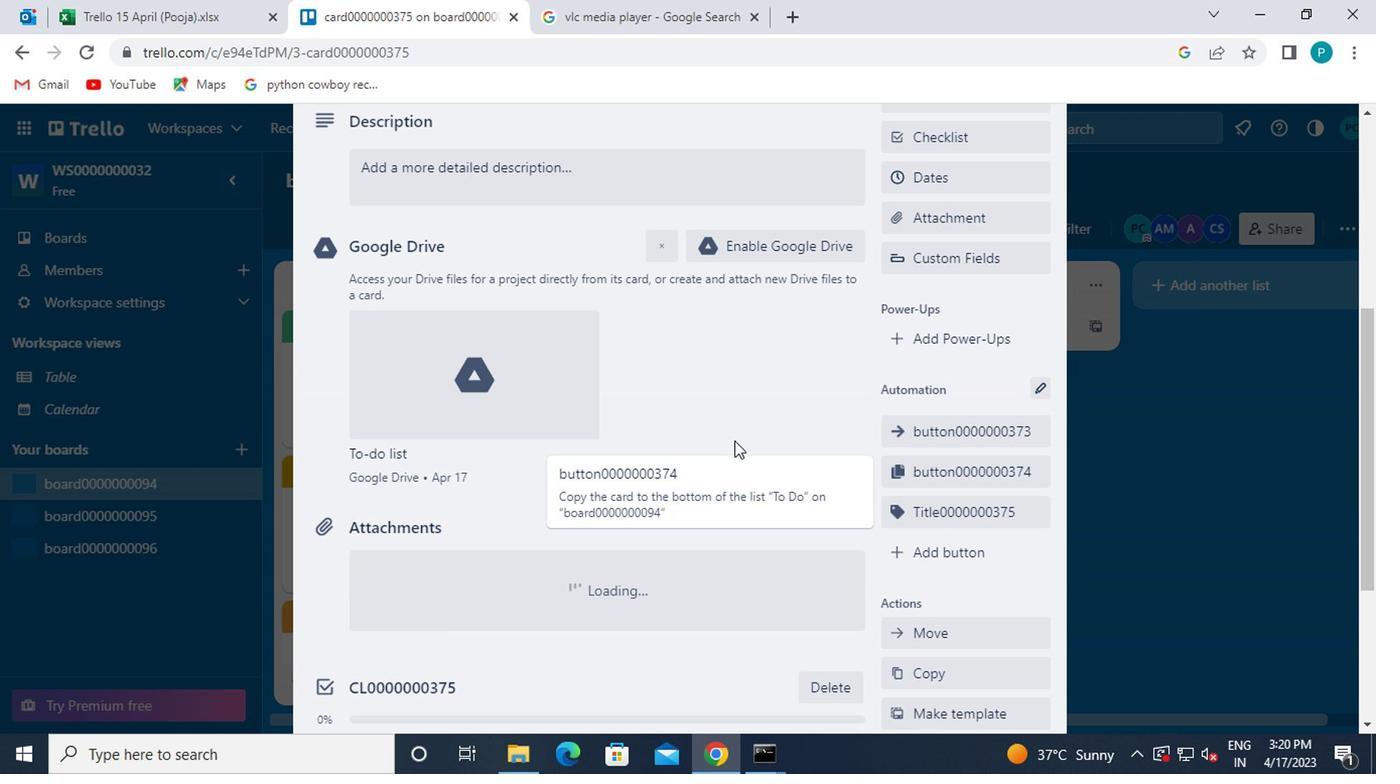 
Action: Mouse scrolled (730, 444) with delta (0, 0)
Screenshot: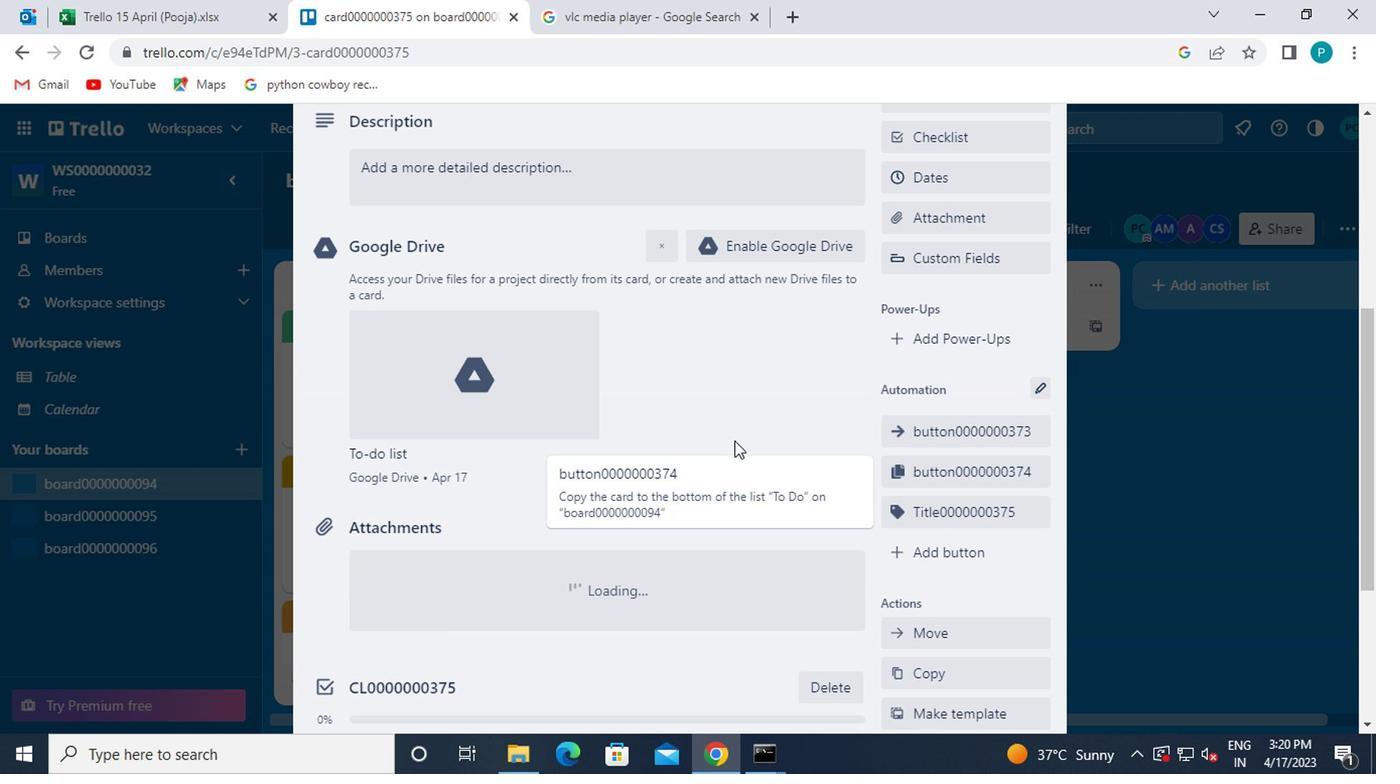 
Action: Mouse moved to (614, 472)
Screenshot: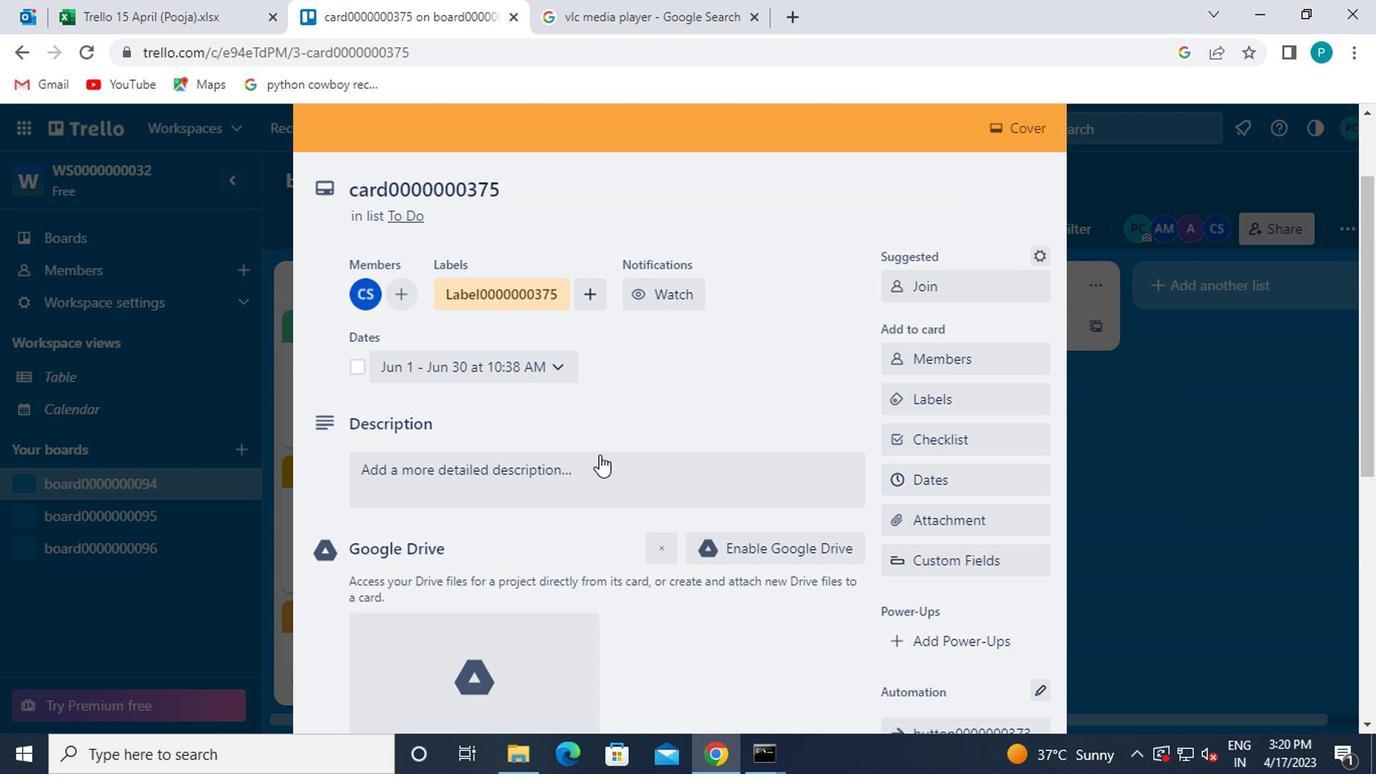 
Action: Mouse pressed left at (614, 472)
Screenshot: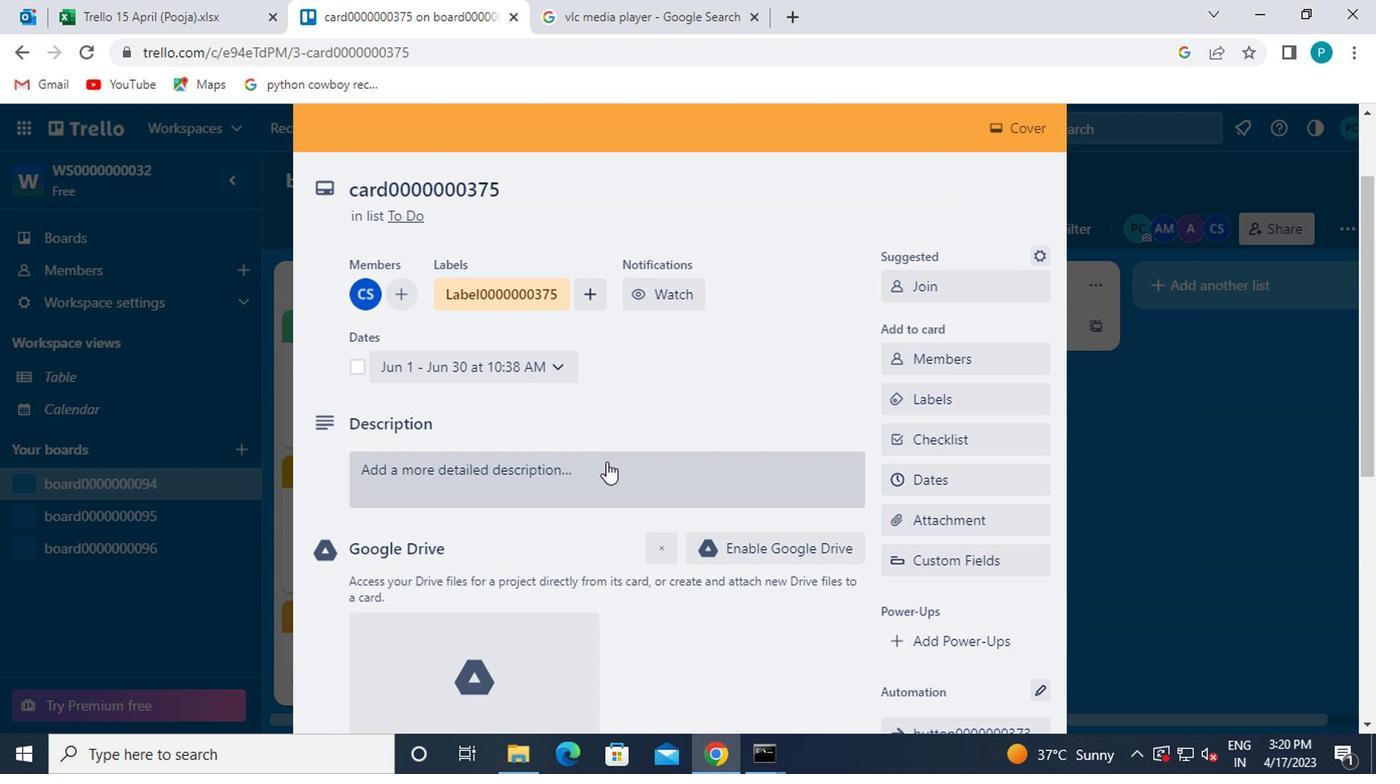 
Action: Mouse moved to (681, 450)
Screenshot: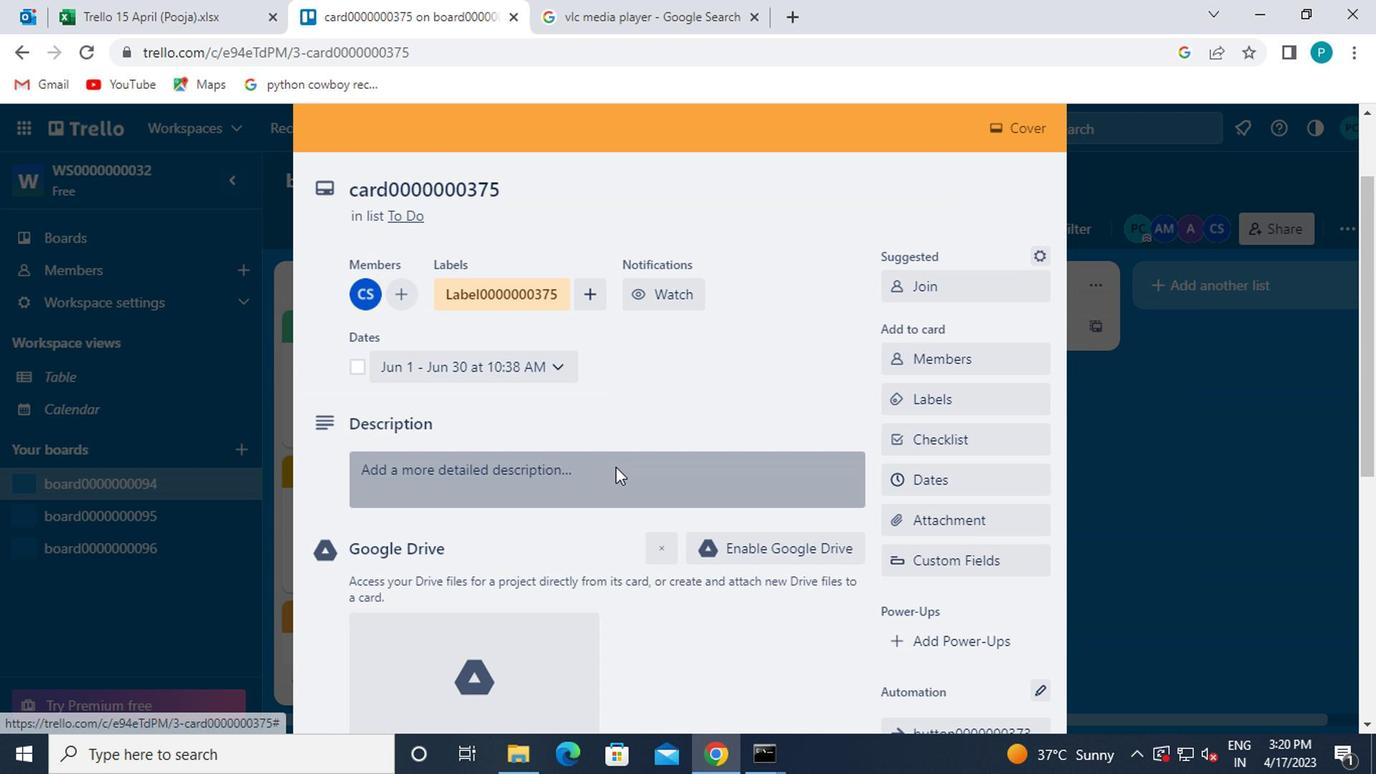 
Action: Key pressed <Key.caps_lock>ds0000000375
Screenshot: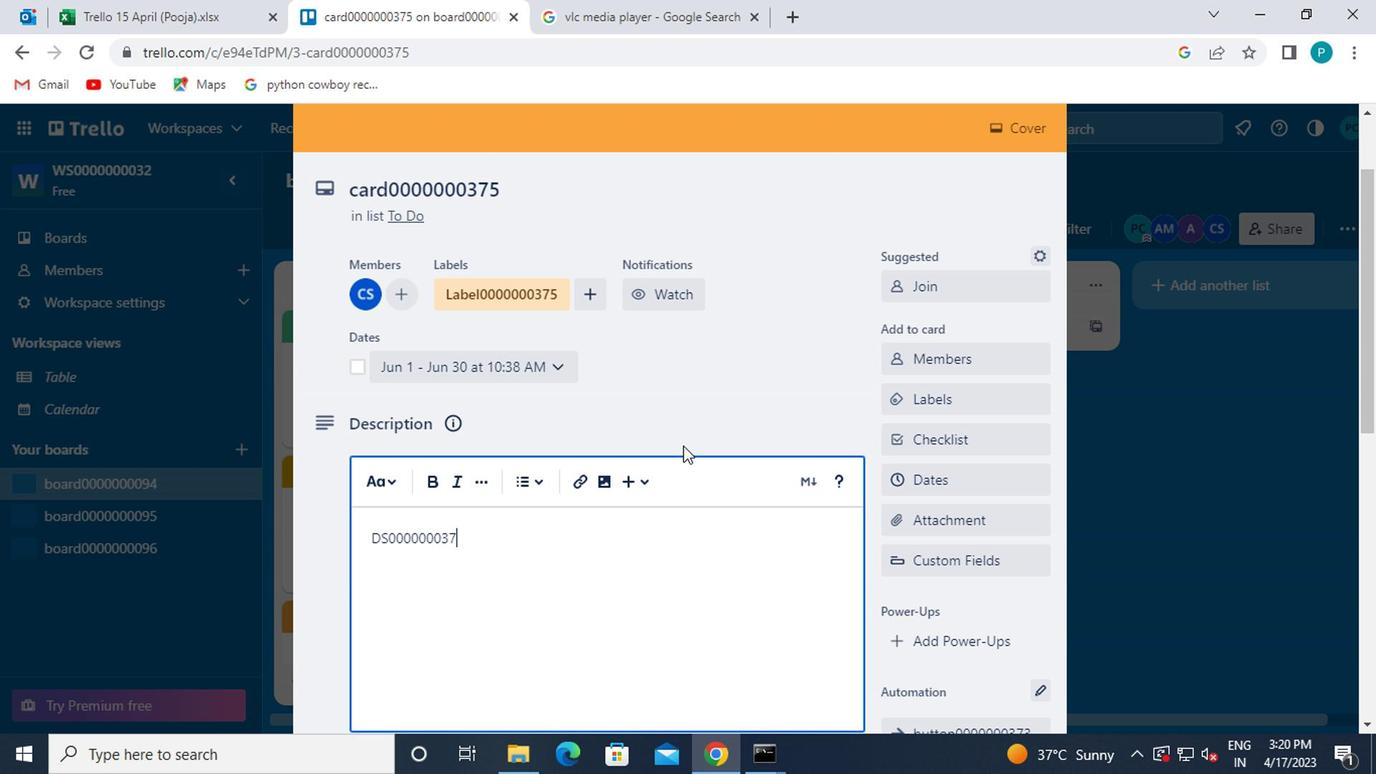 
Action: Mouse moved to (474, 619)
Screenshot: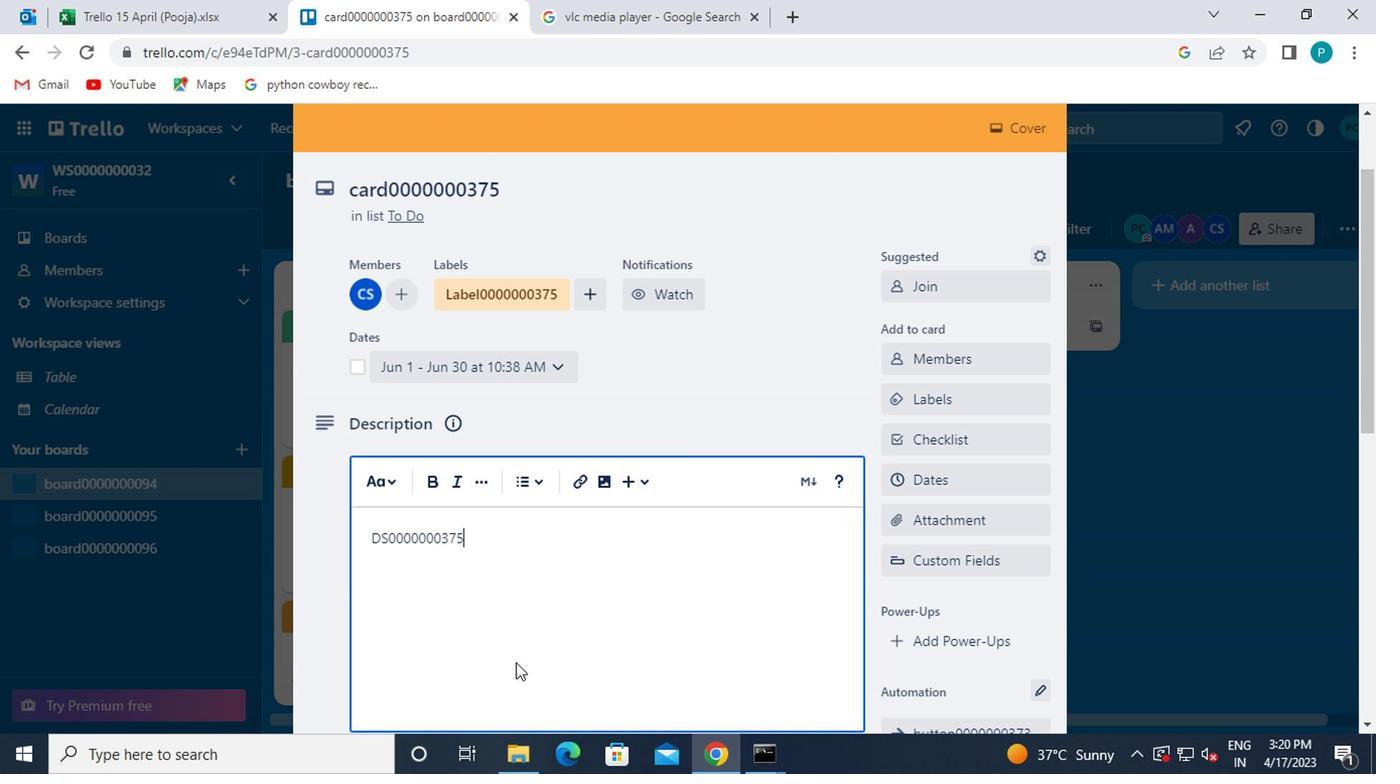 
Action: Mouse scrolled (474, 618) with delta (0, -1)
Screenshot: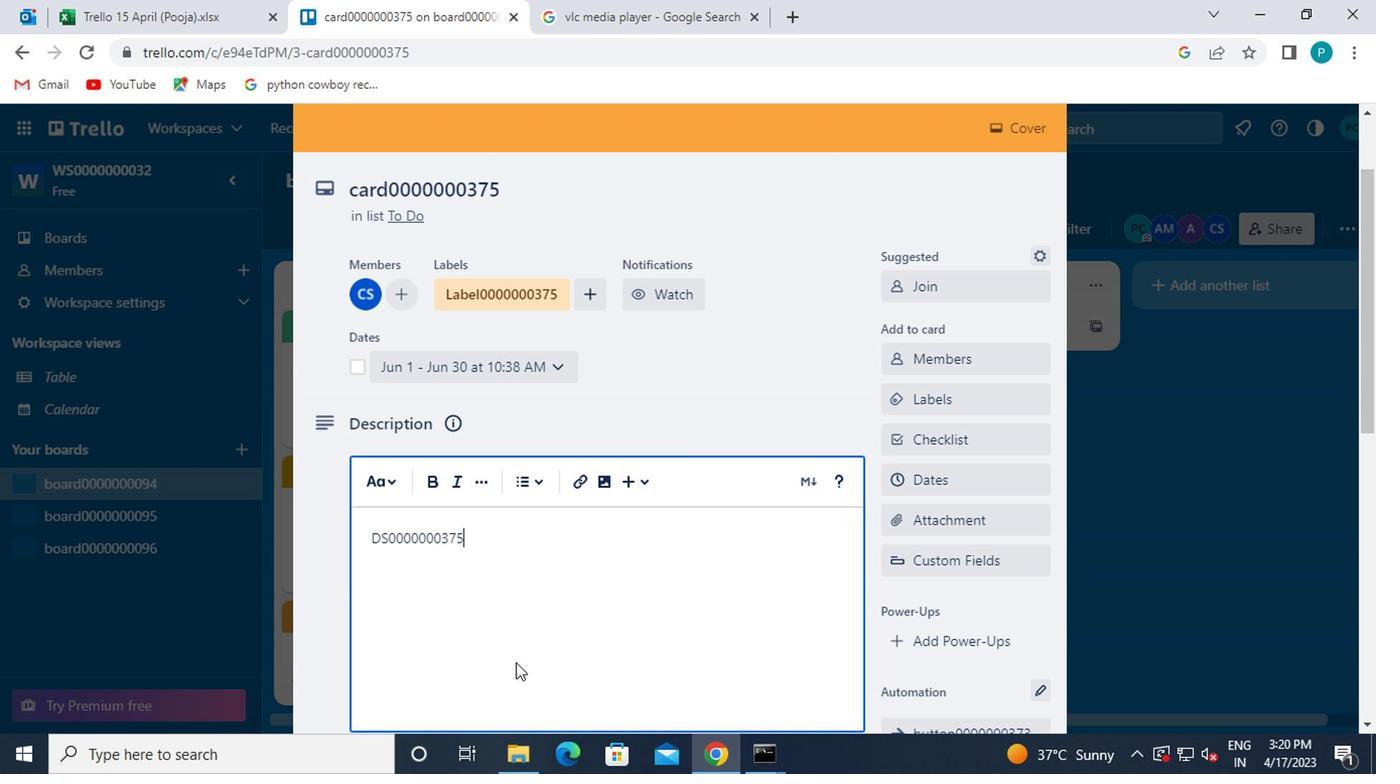 
Action: Mouse moved to (473, 618)
Screenshot: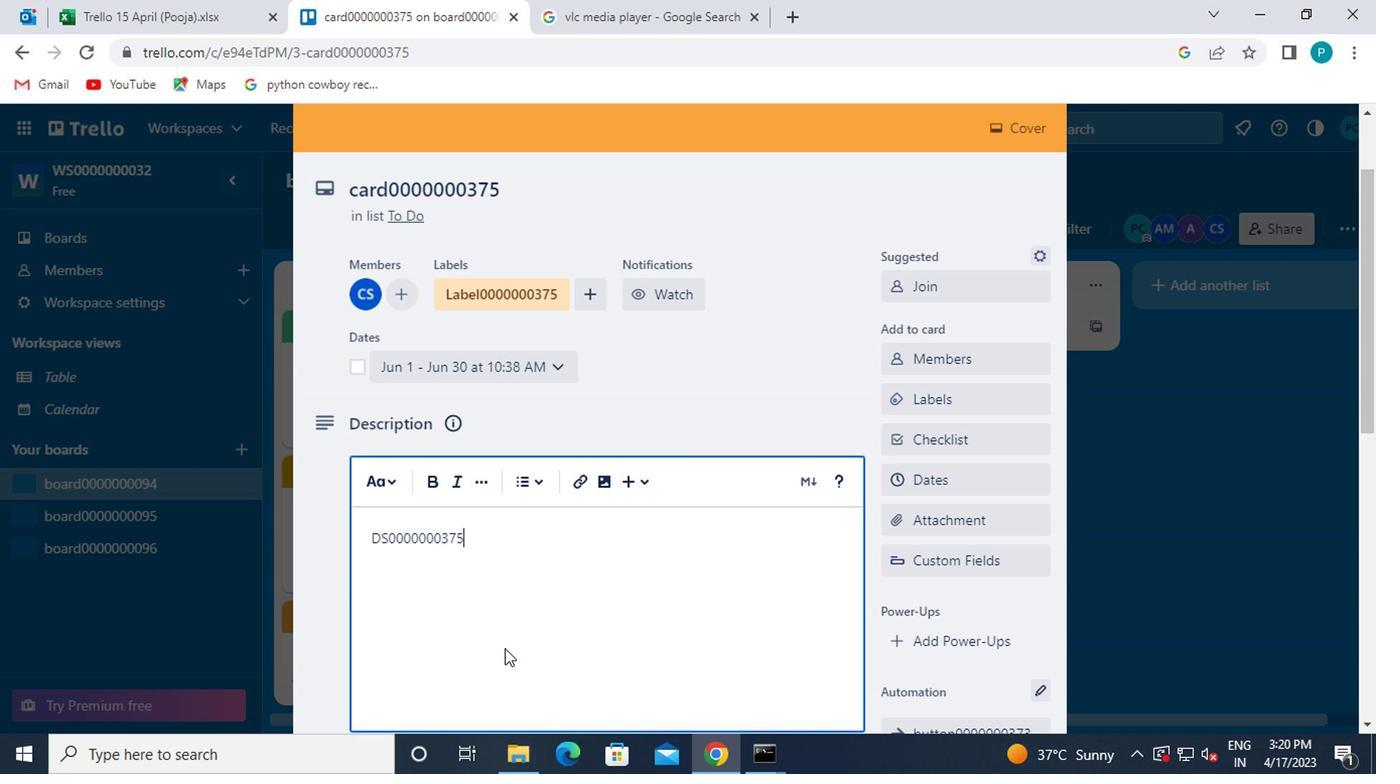 
Action: Mouse scrolled (473, 617) with delta (0, 0)
Screenshot: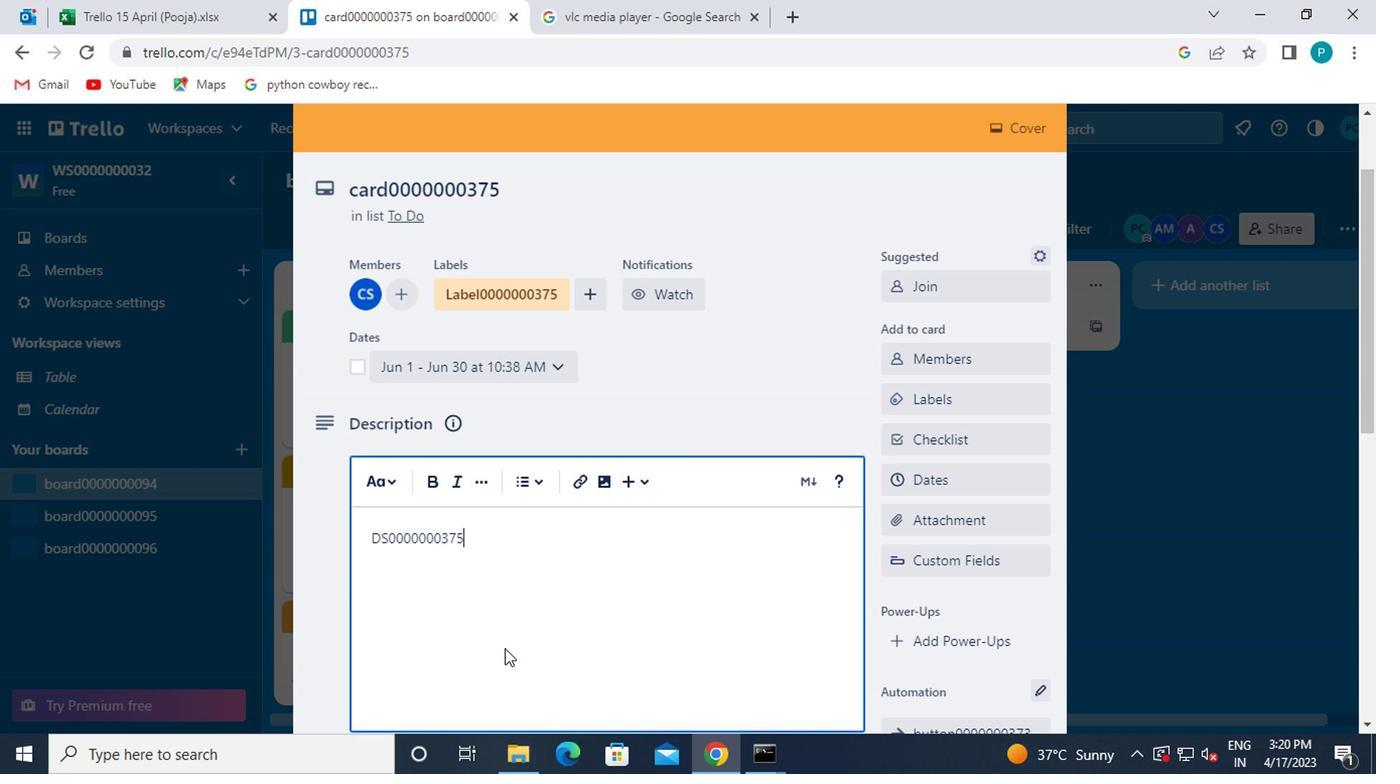 
Action: Mouse moved to (472, 618)
Screenshot: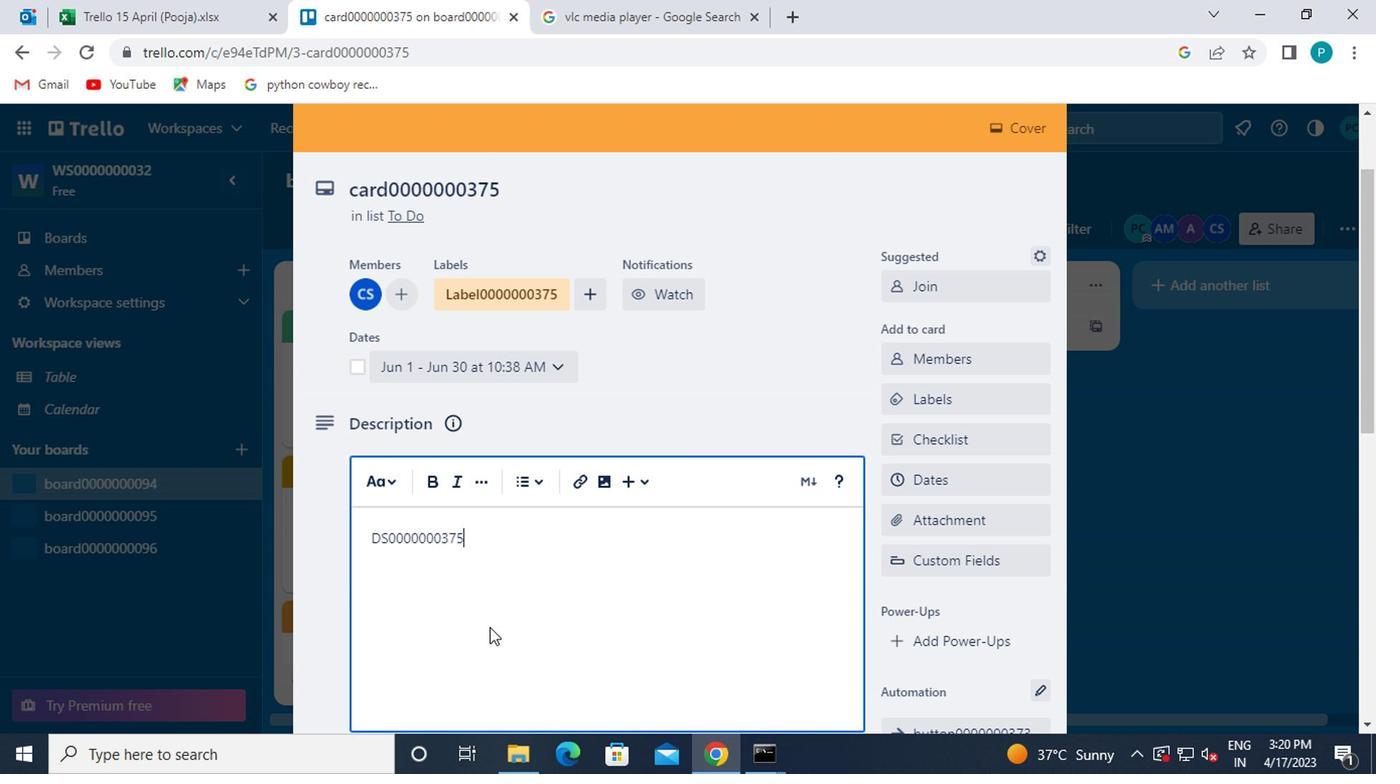 
Action: Mouse scrolled (472, 617) with delta (0, 0)
Screenshot: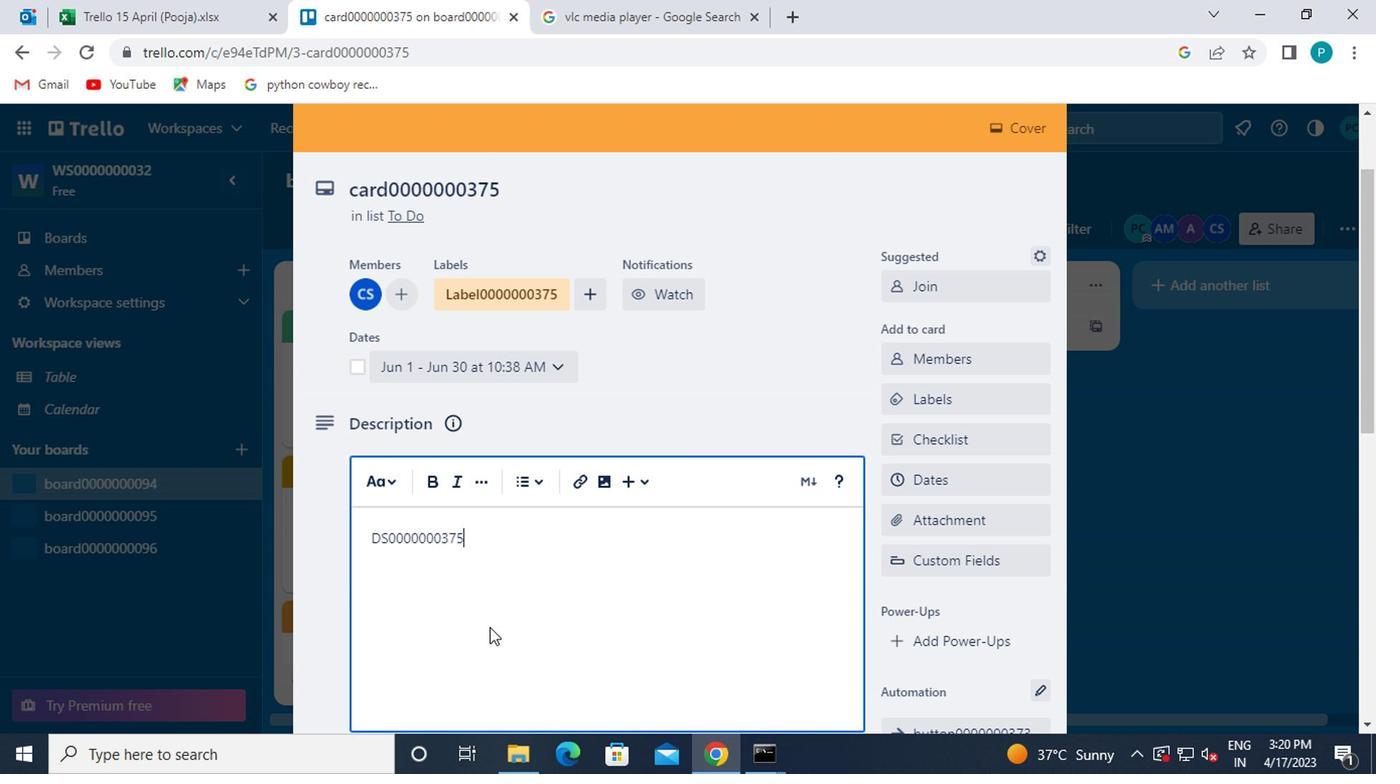 
Action: Mouse scrolled (472, 617) with delta (0, 0)
Screenshot: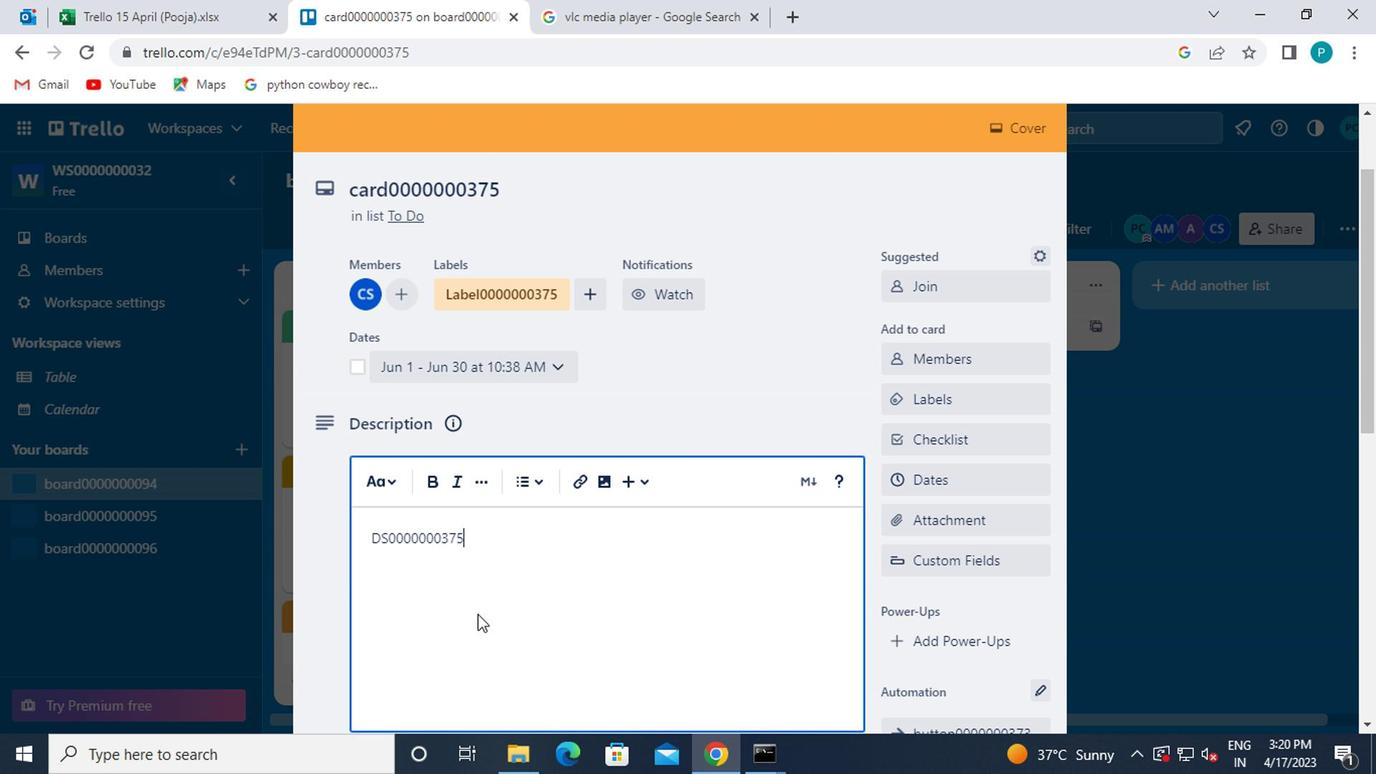 
Action: Mouse moved to (358, 362)
Screenshot: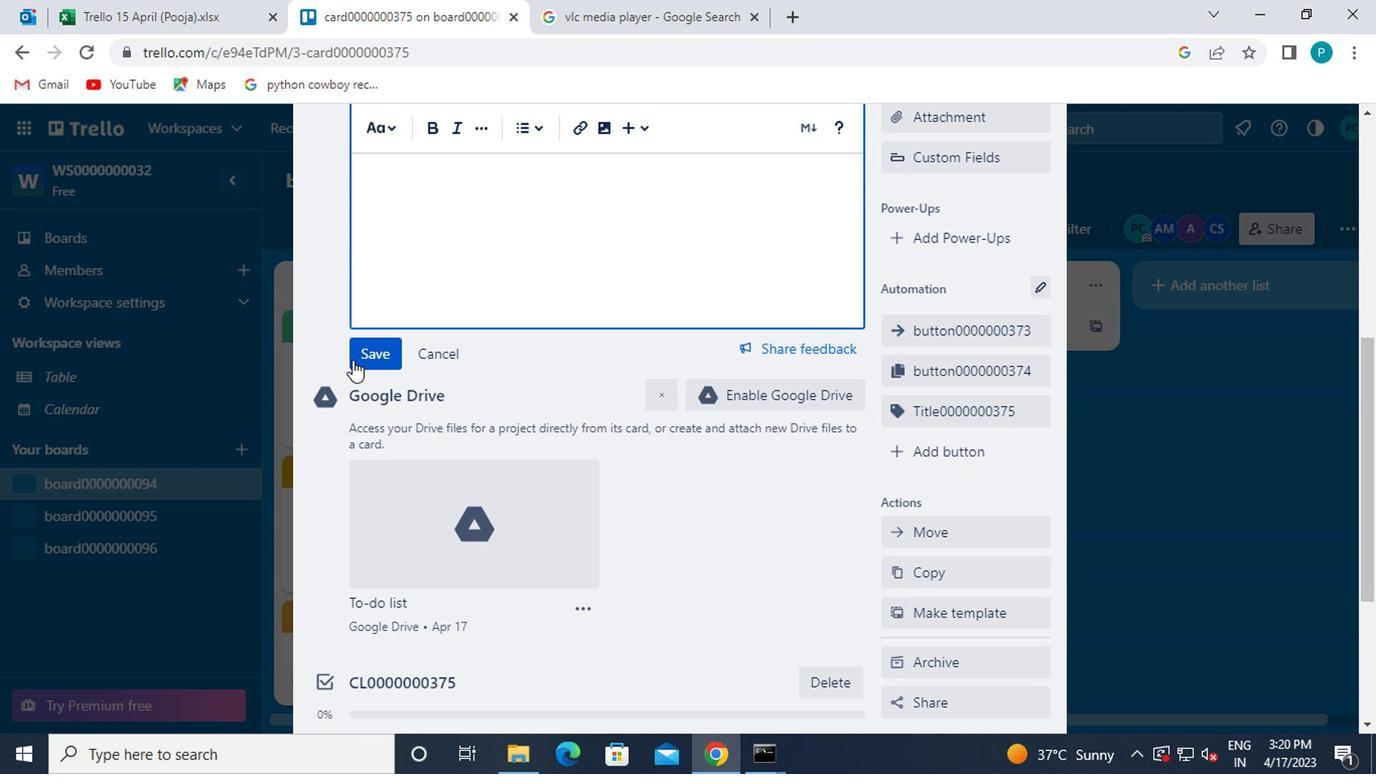 
Action: Mouse pressed left at (358, 362)
Screenshot: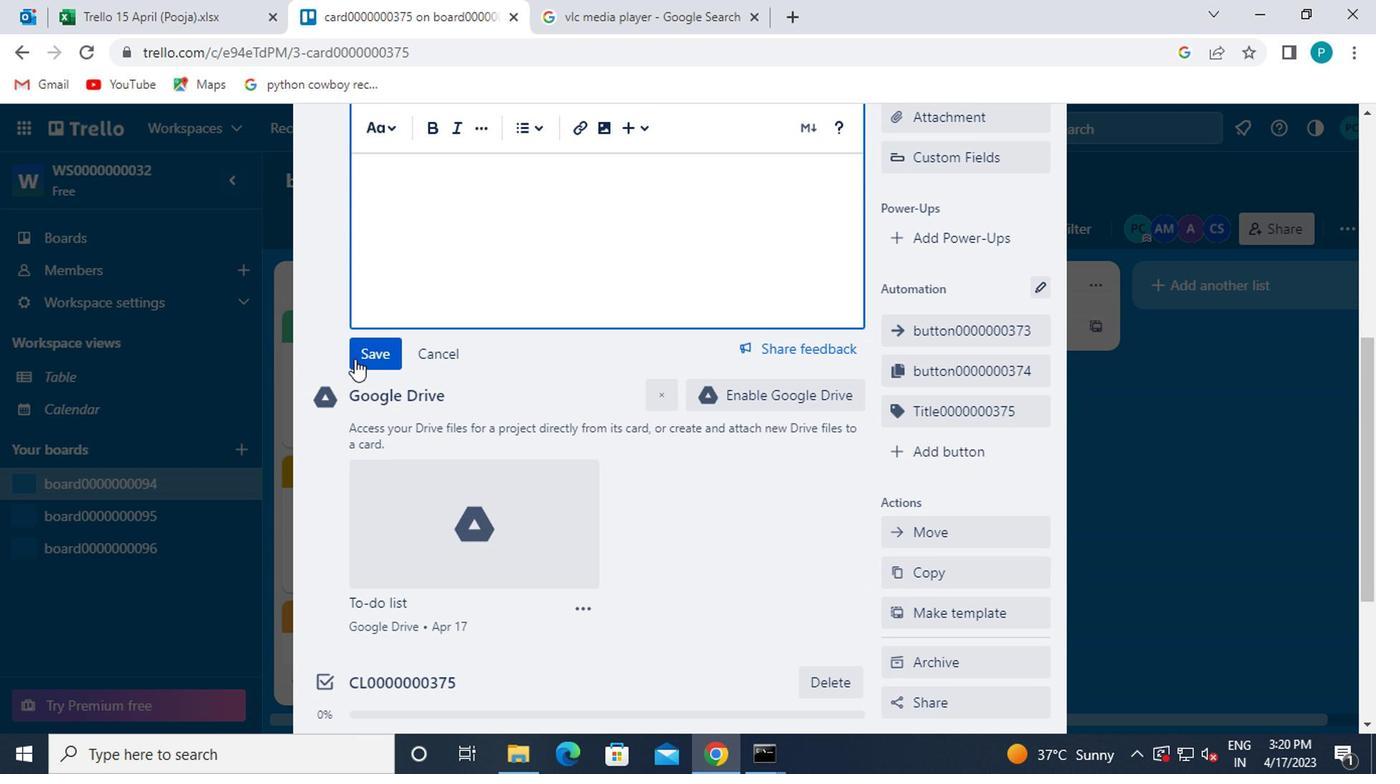 
Action: Mouse moved to (437, 496)
Screenshot: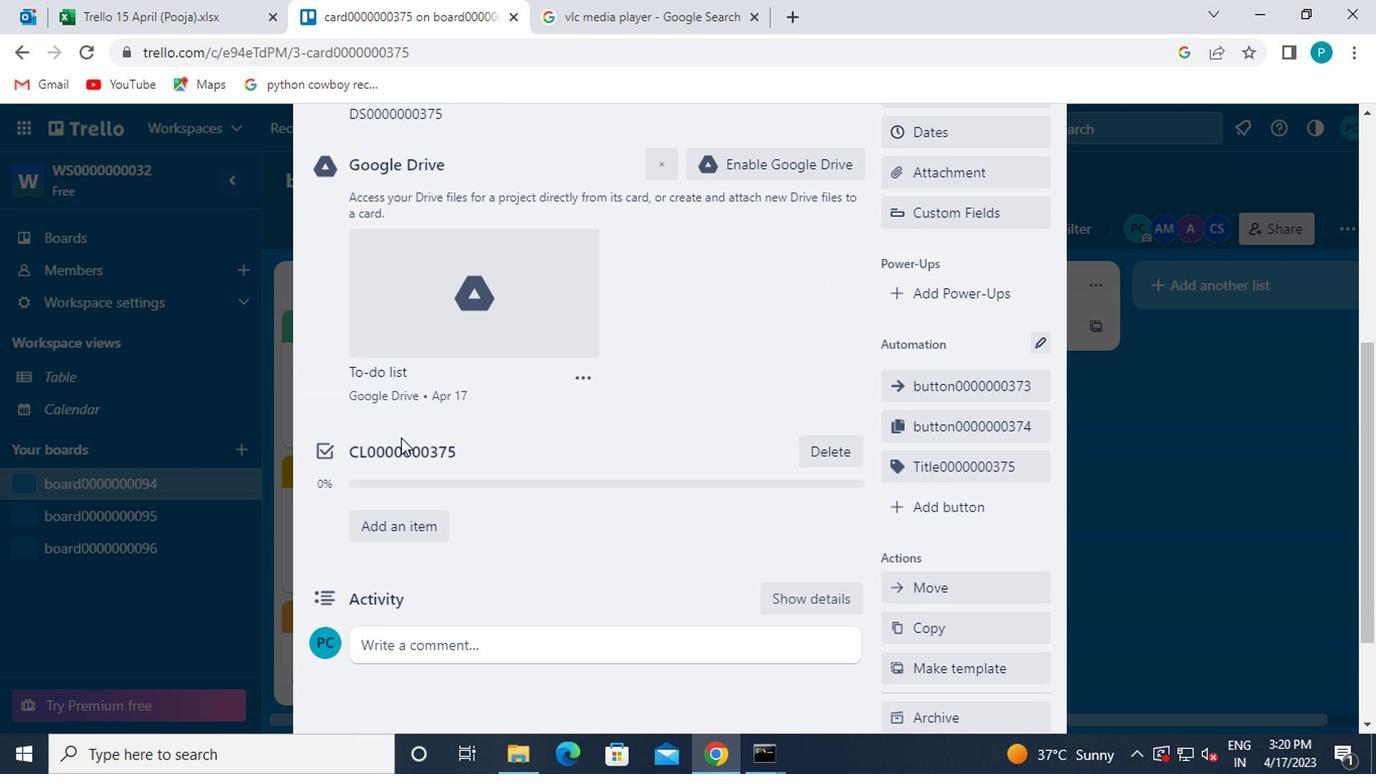 
Action: Mouse scrolled (437, 494) with delta (0, -1)
Screenshot: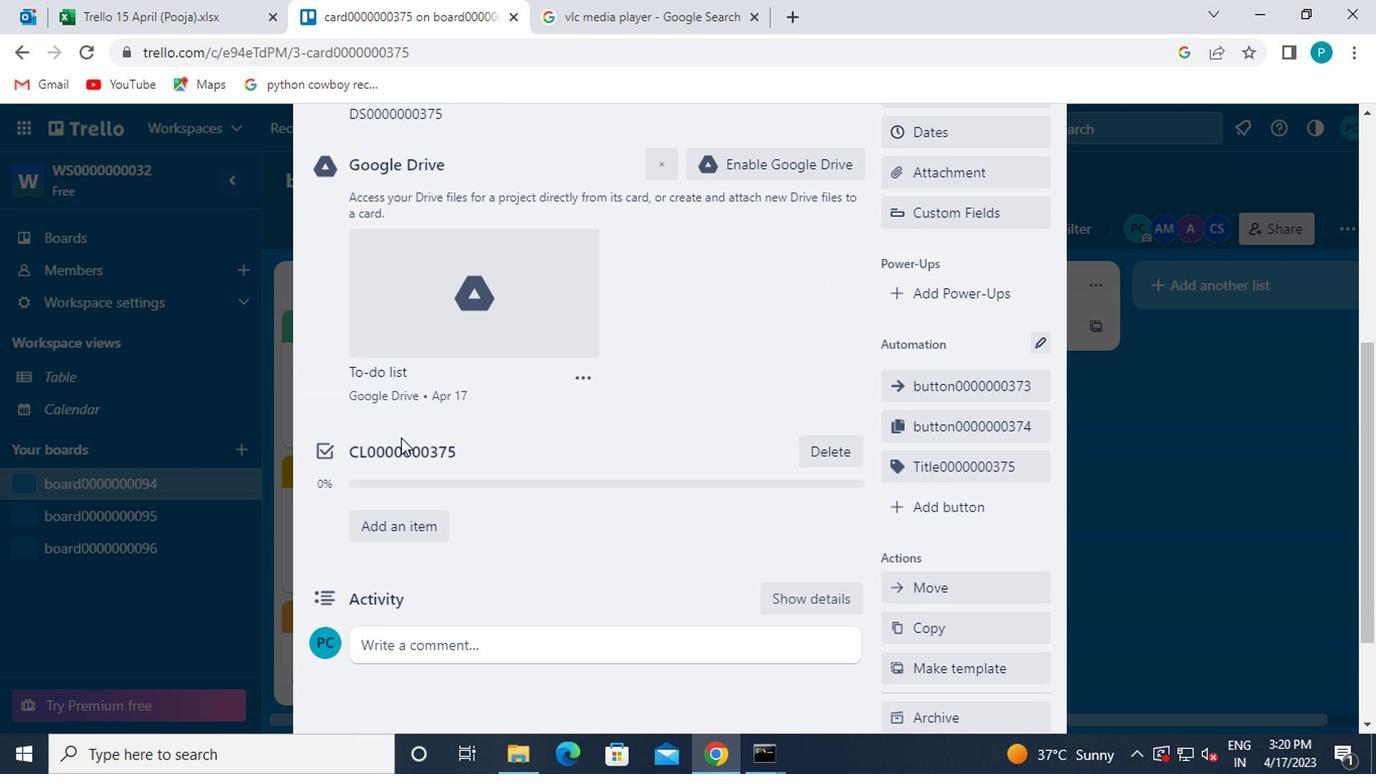 
Action: Mouse moved to (450, 516)
Screenshot: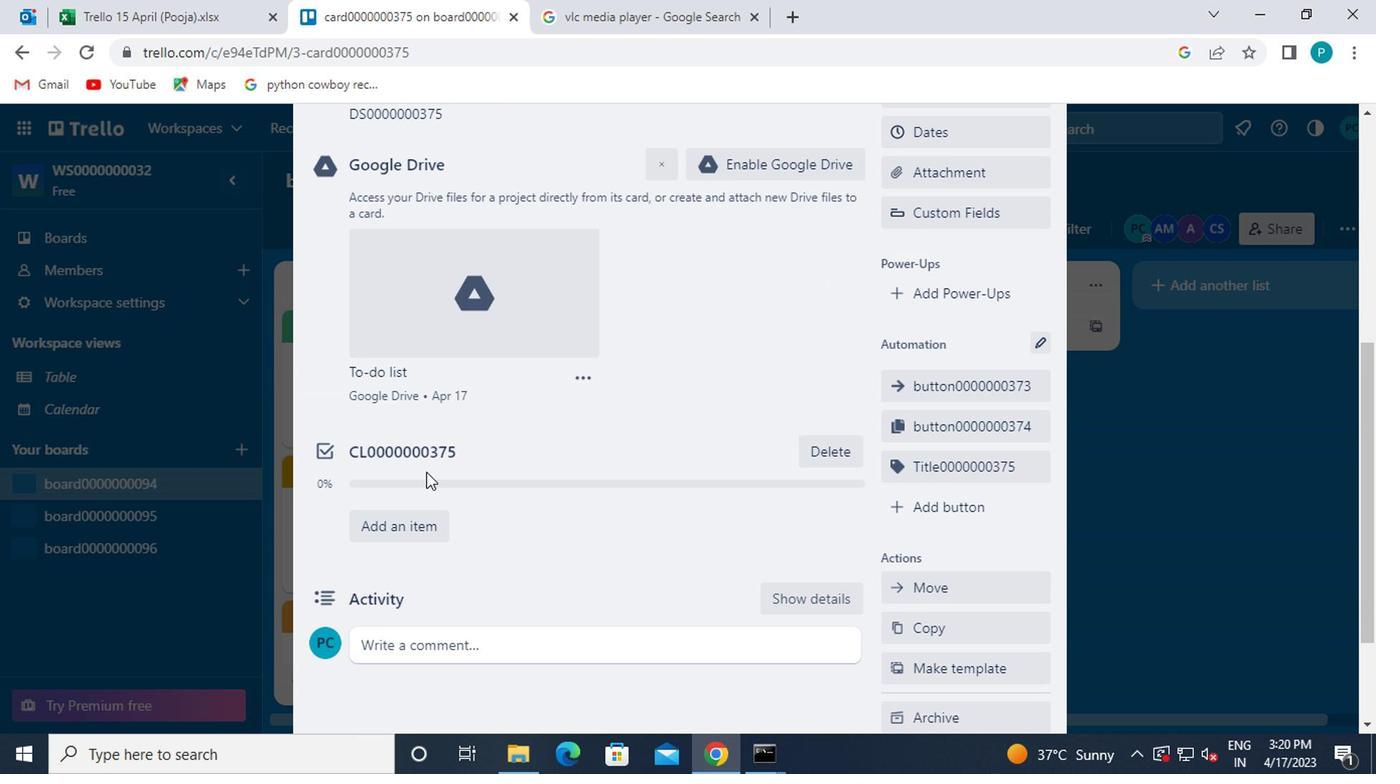 
Action: Mouse scrolled (450, 515) with delta (0, 0)
Screenshot: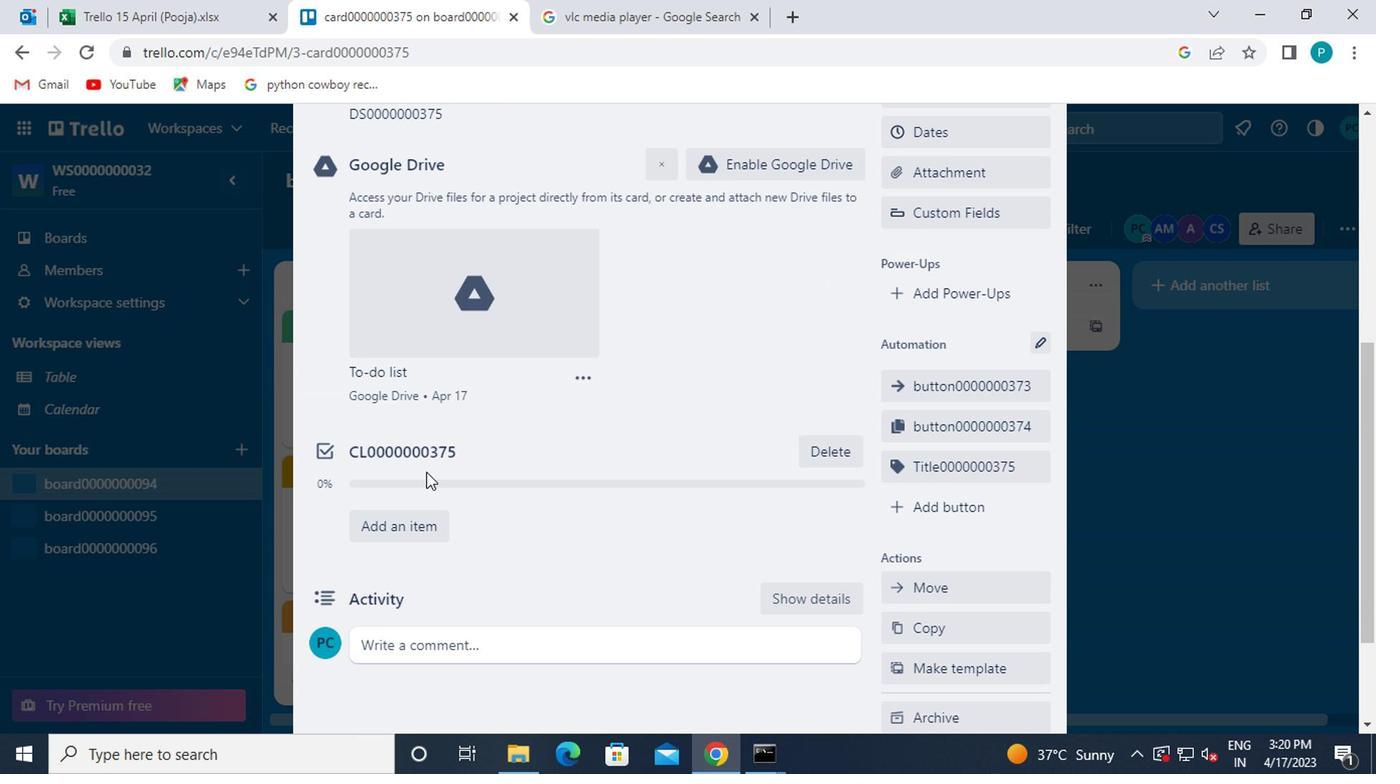 
Action: Mouse moved to (429, 478)
Screenshot: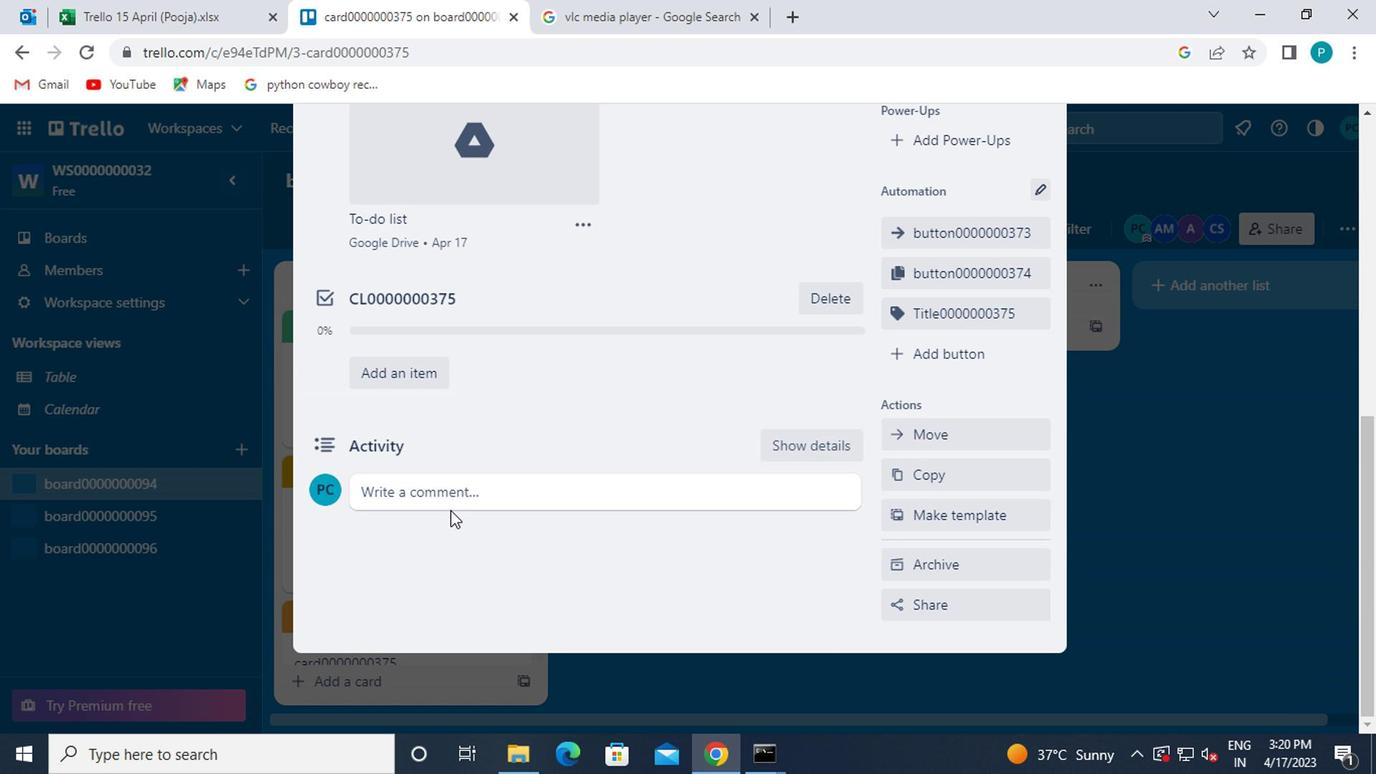 
Action: Mouse pressed left at (429, 478)
Screenshot: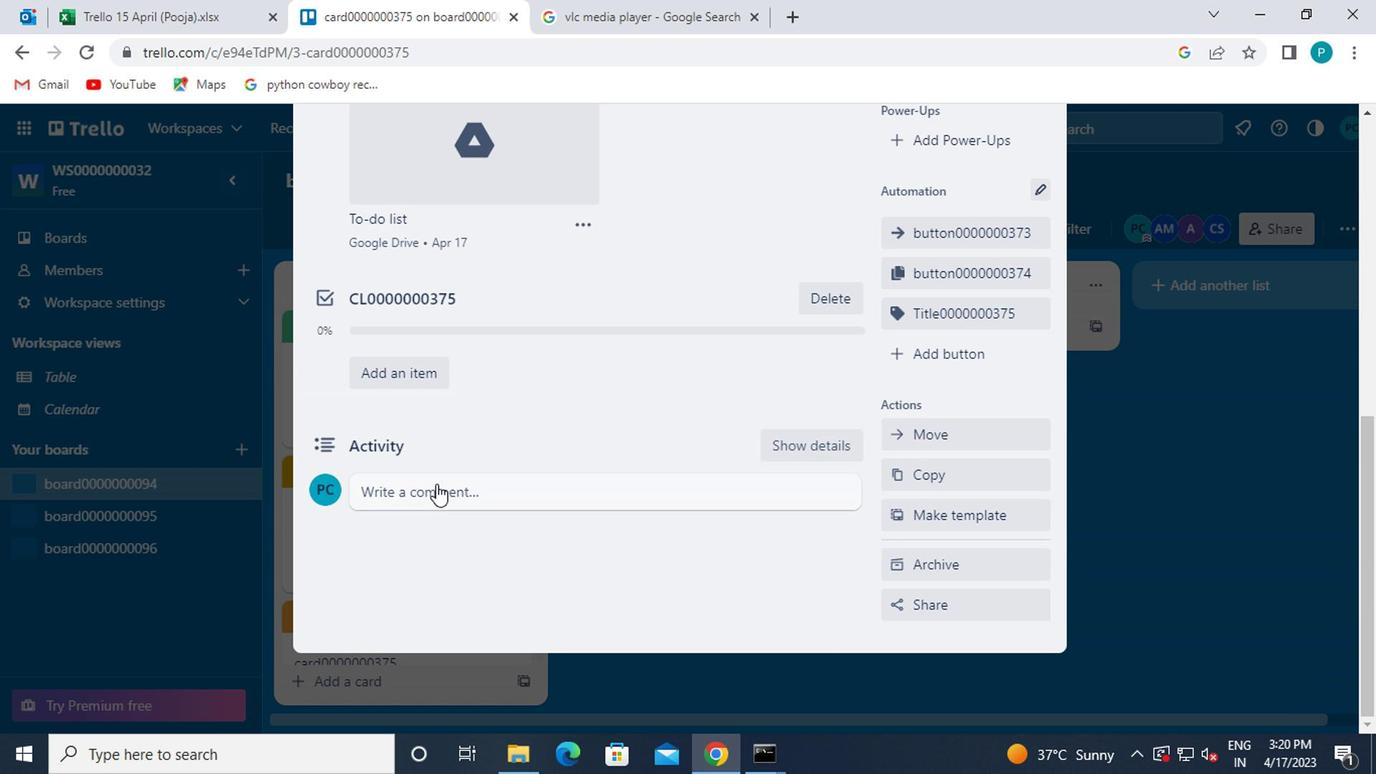 
Action: Mouse moved to (435, 494)
Screenshot: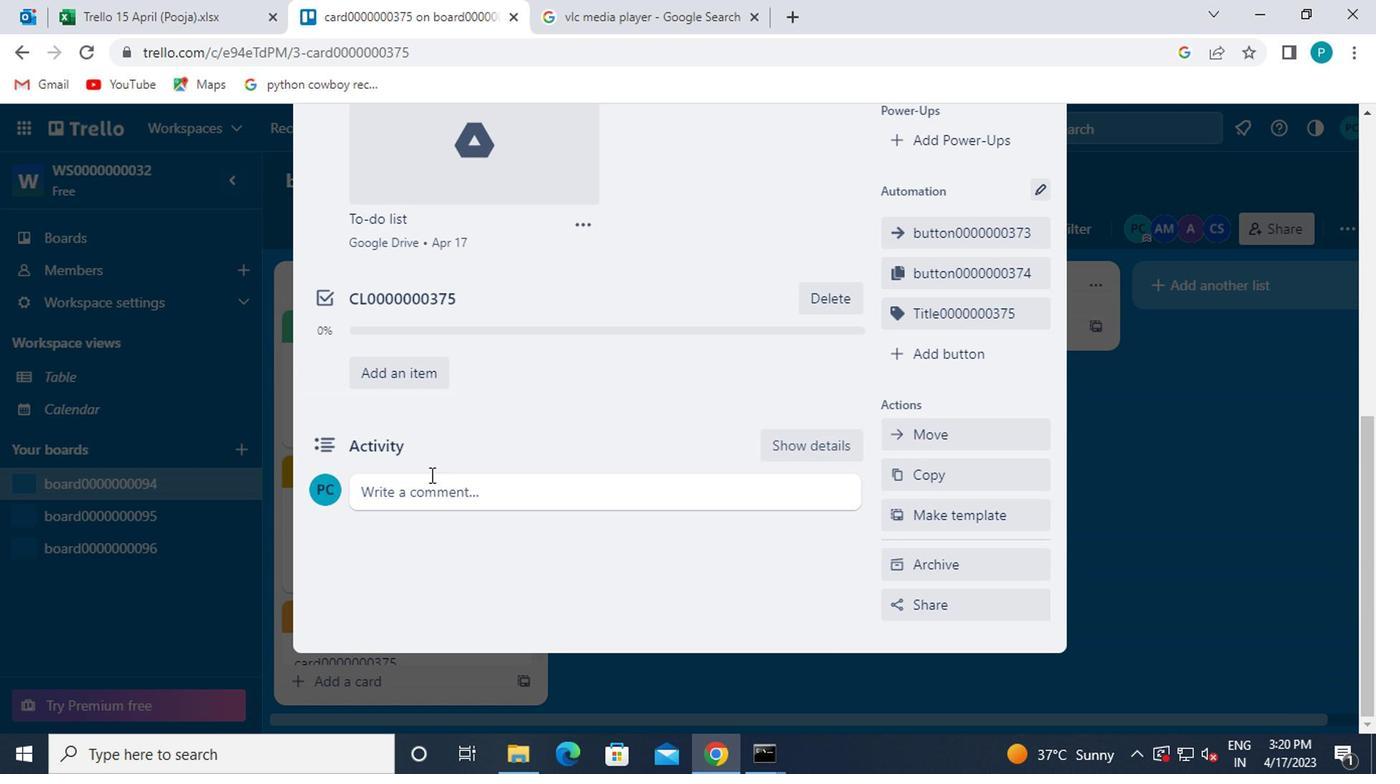 
Action: Mouse pressed left at (435, 494)
Screenshot: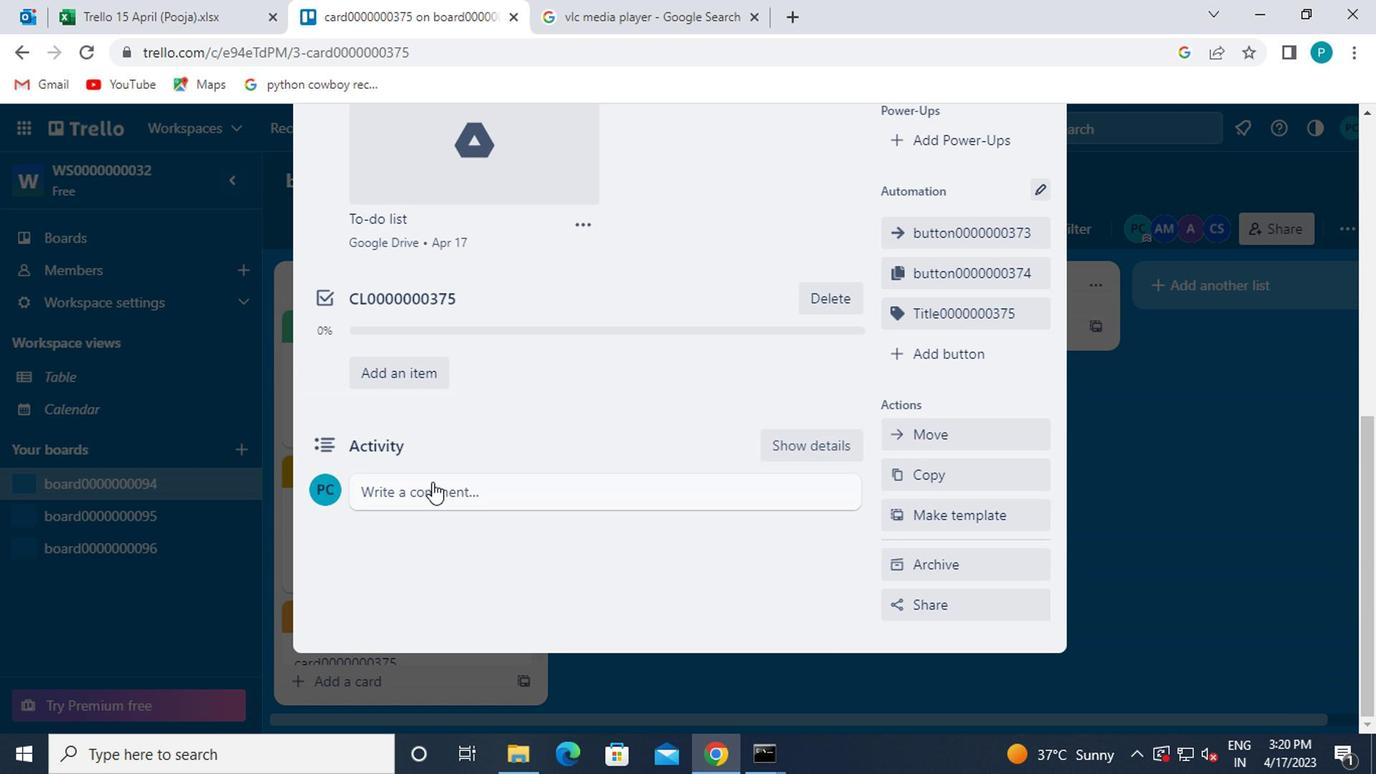 
Action: Mouse moved to (445, 499)
Screenshot: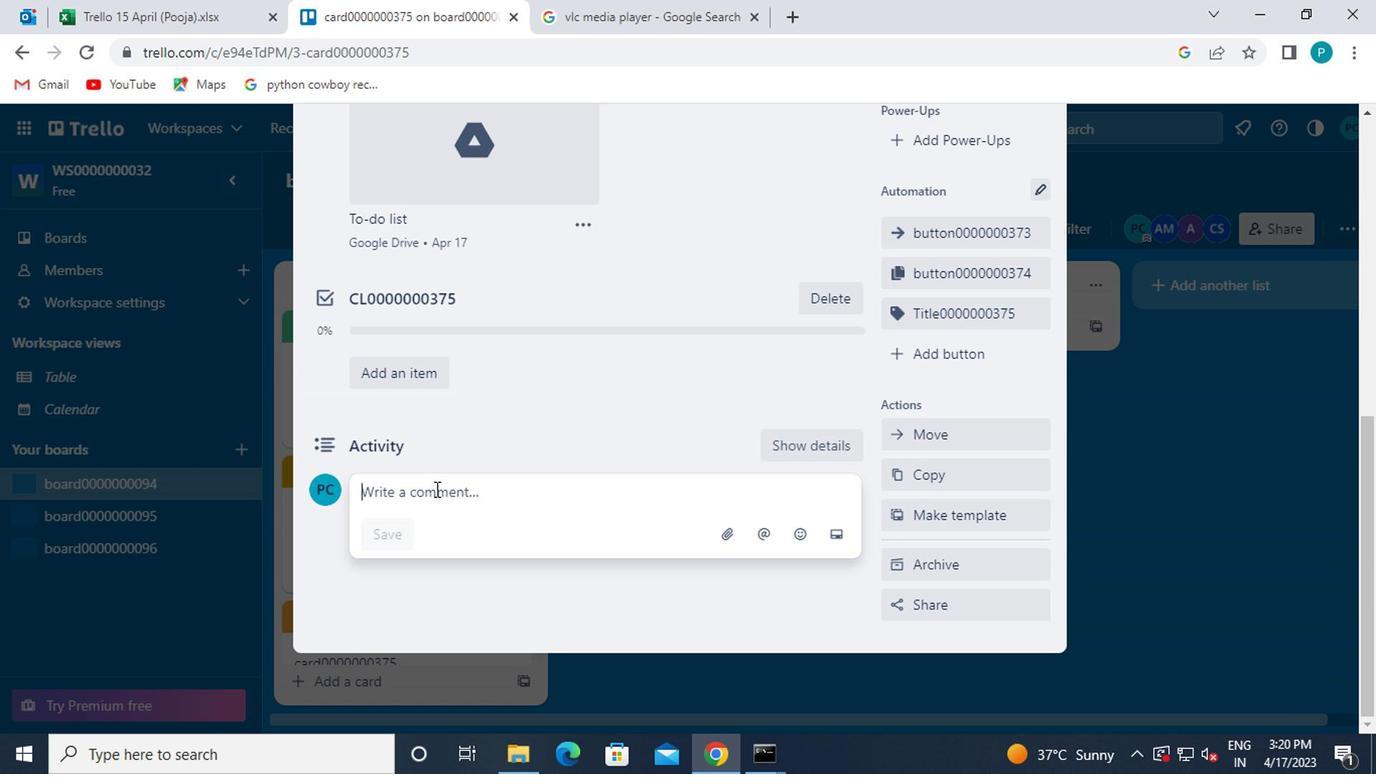 
Action: Key pressed cm0000000375
Screenshot: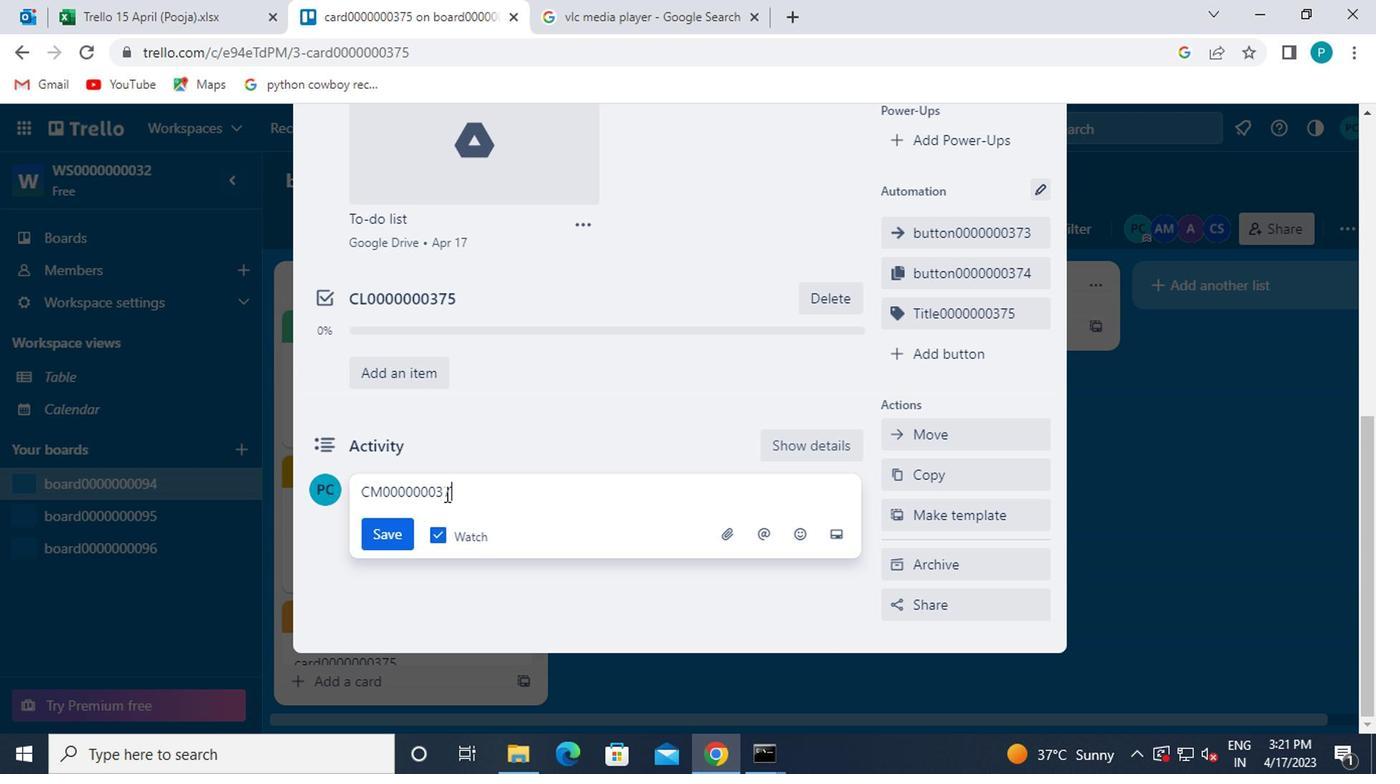 
Action: Mouse moved to (392, 529)
Screenshot: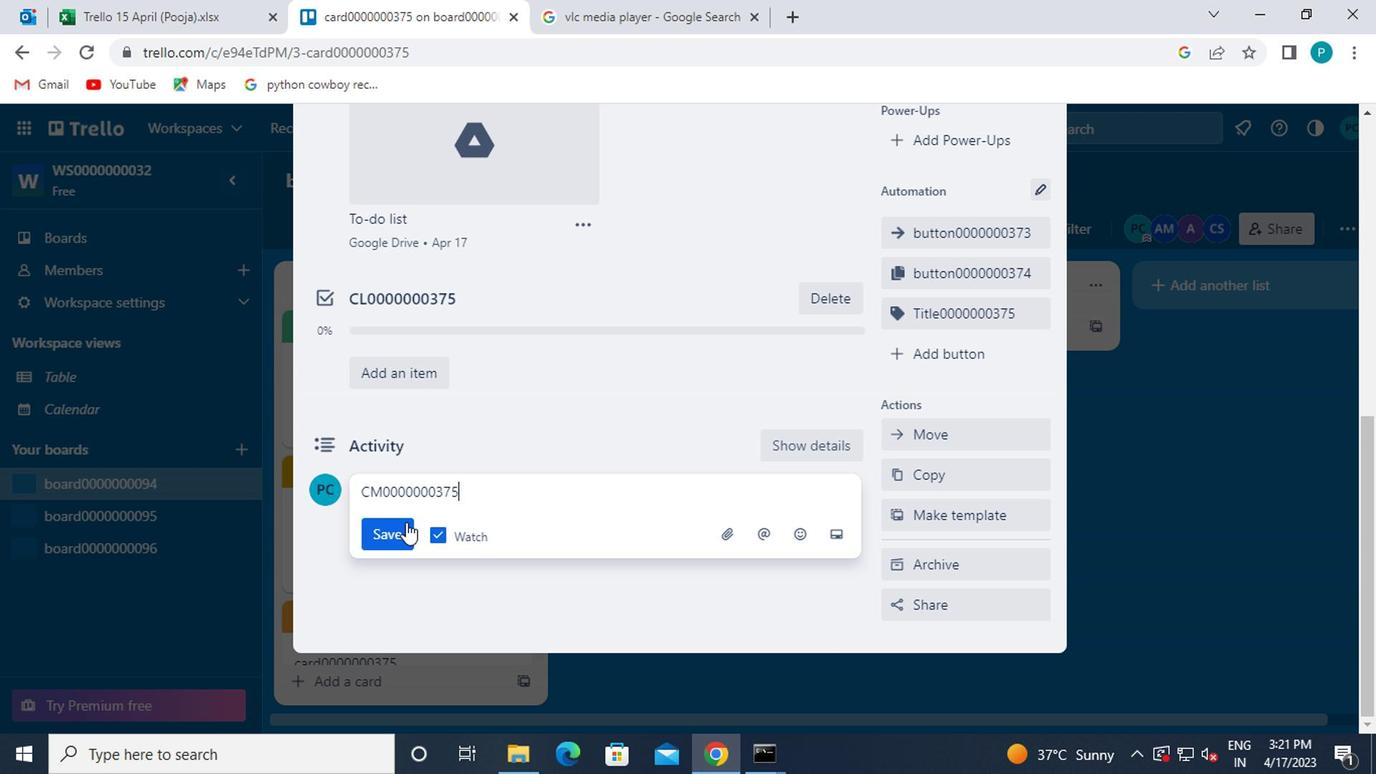 
Action: Mouse pressed left at (392, 529)
Screenshot: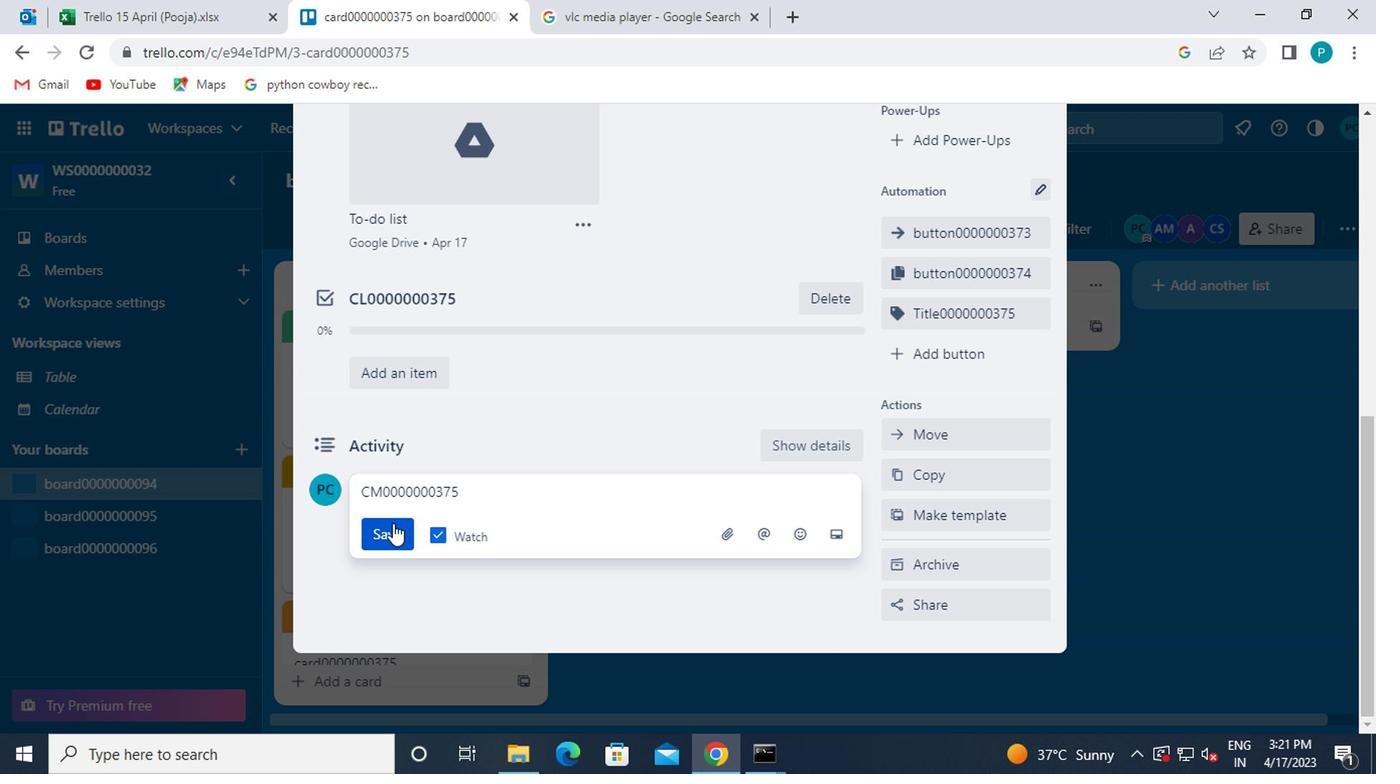 
